 Task: Look for space in Lokossa, Benin from 9th July, 2023 to 16th July, 2023 for 2 adults, 1 child in price range Rs.8000 to Rs.16000. Place can be entire place with 2 bedrooms having 2 beds and 1 bathroom. Property type can be house, flat, guest house. Booking option can be shelf check-in. Required host language is English.
Action: Mouse moved to (646, 90)
Screenshot: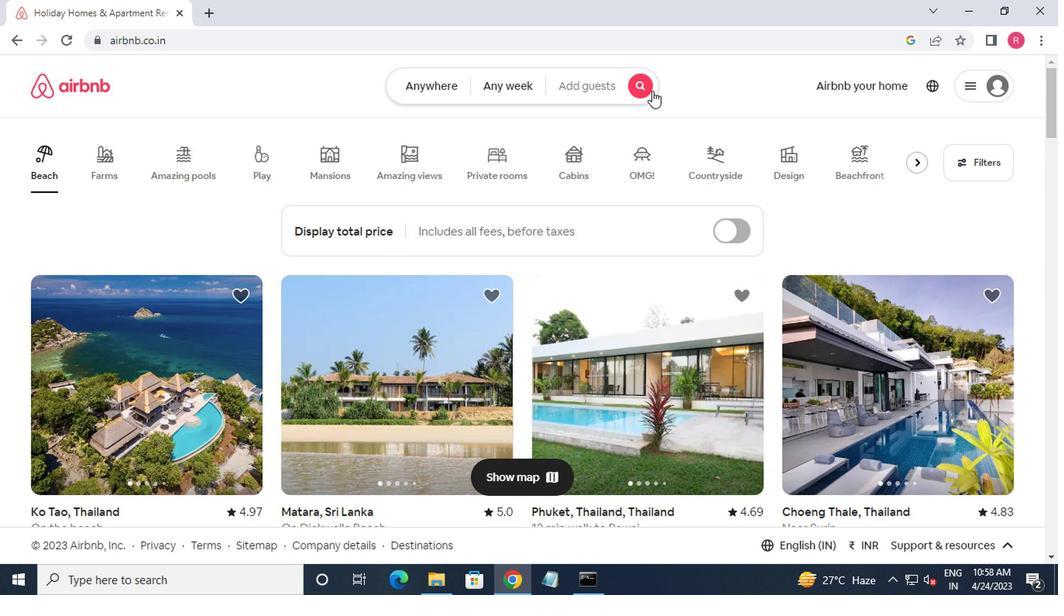 
Action: Mouse pressed left at (646, 90)
Screenshot: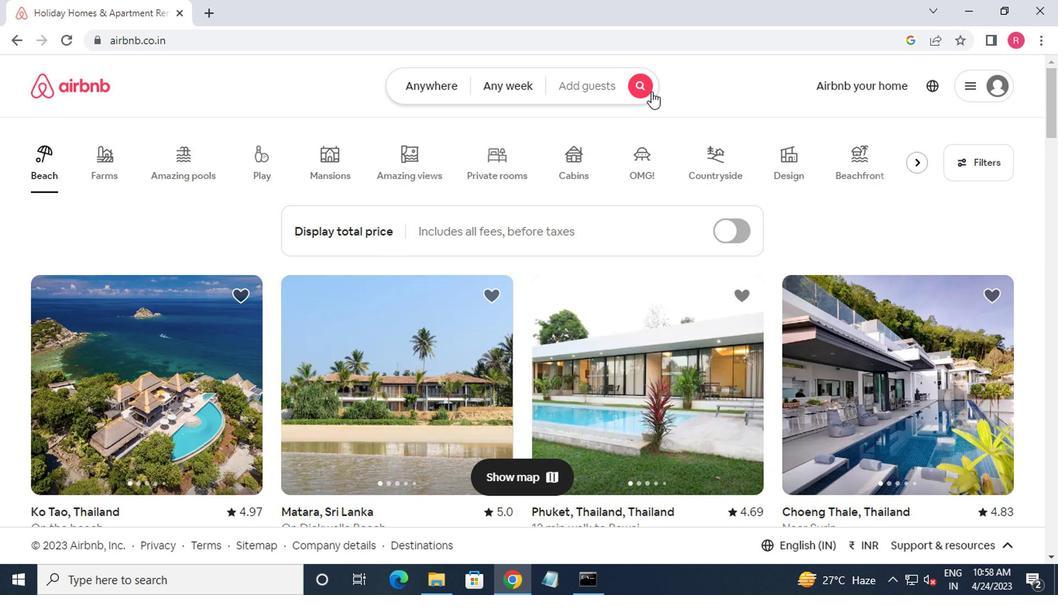 
Action: Mouse moved to (227, 151)
Screenshot: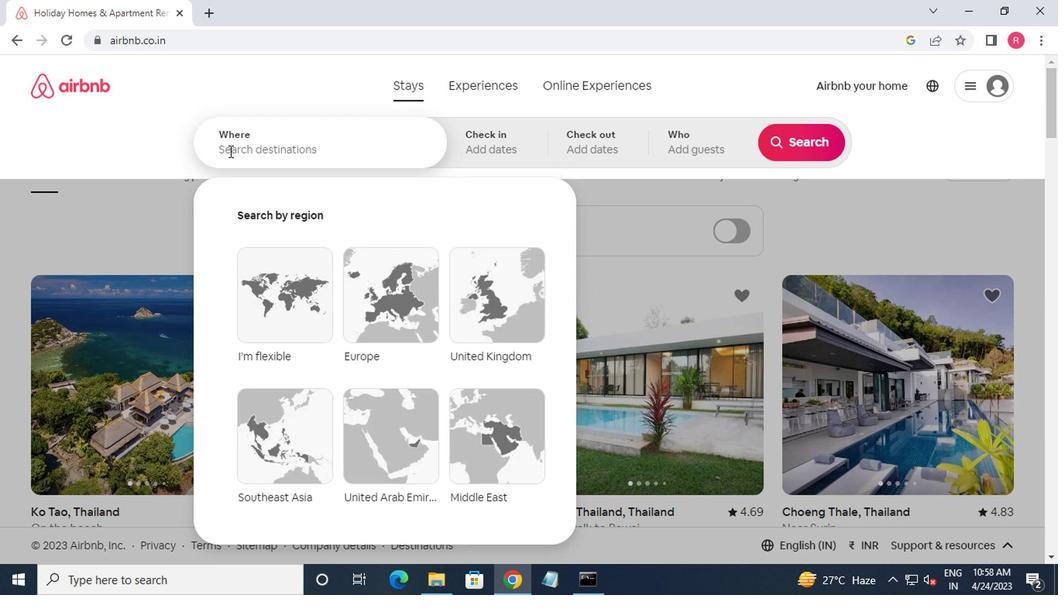 
Action: Mouse pressed left at (227, 151)
Screenshot: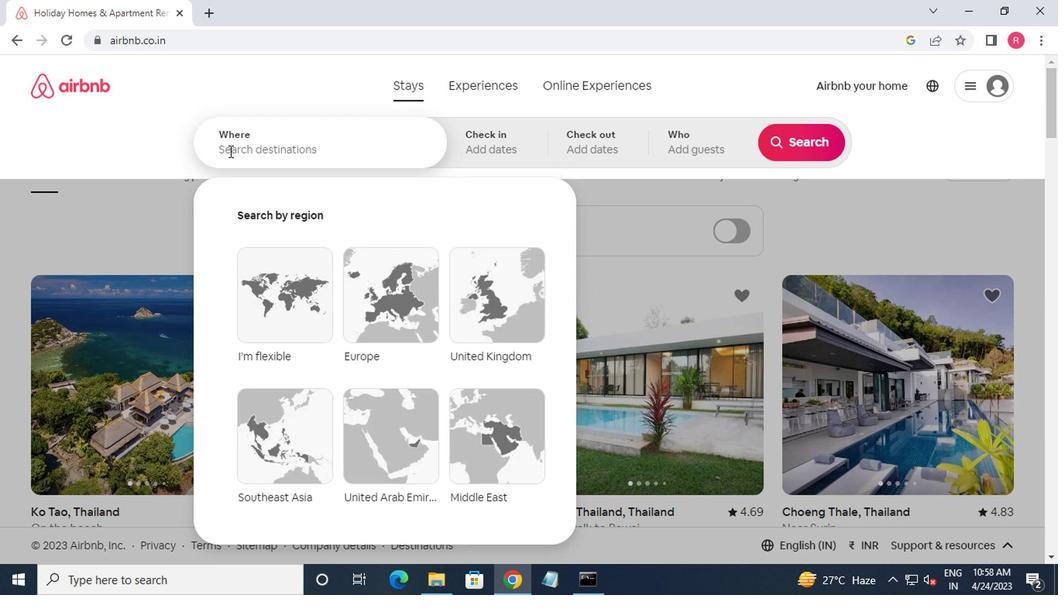 
Action: Key pressed lokossa
Screenshot: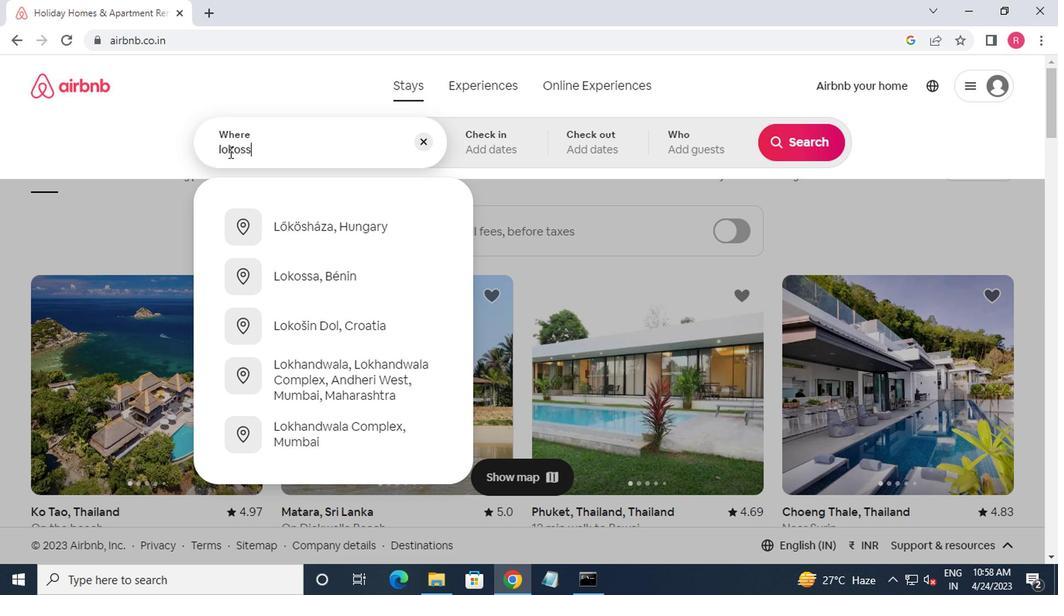 
Action: Mouse moved to (285, 217)
Screenshot: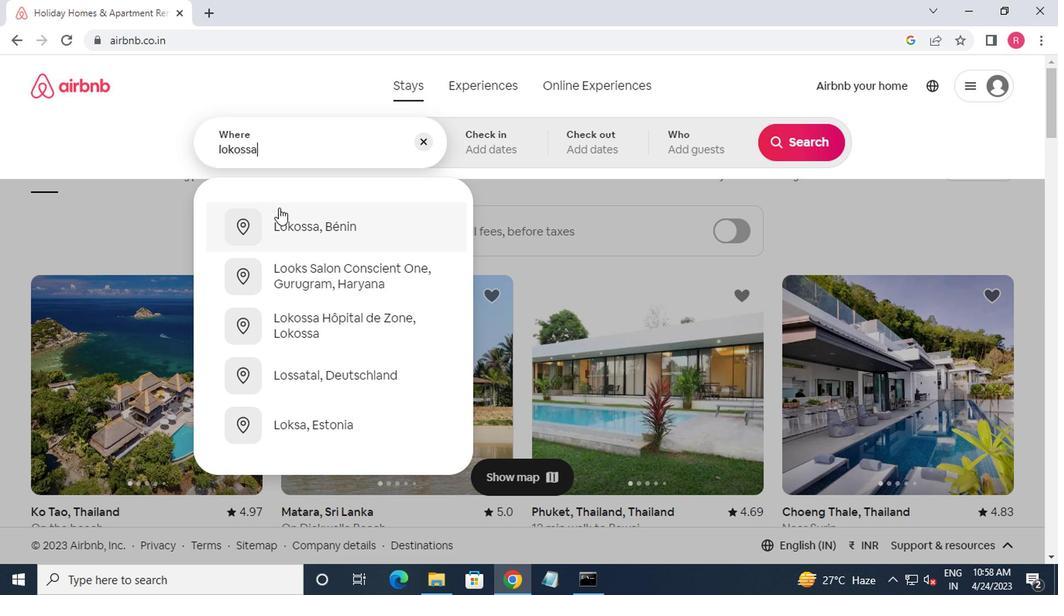 
Action: Mouse pressed left at (285, 217)
Screenshot: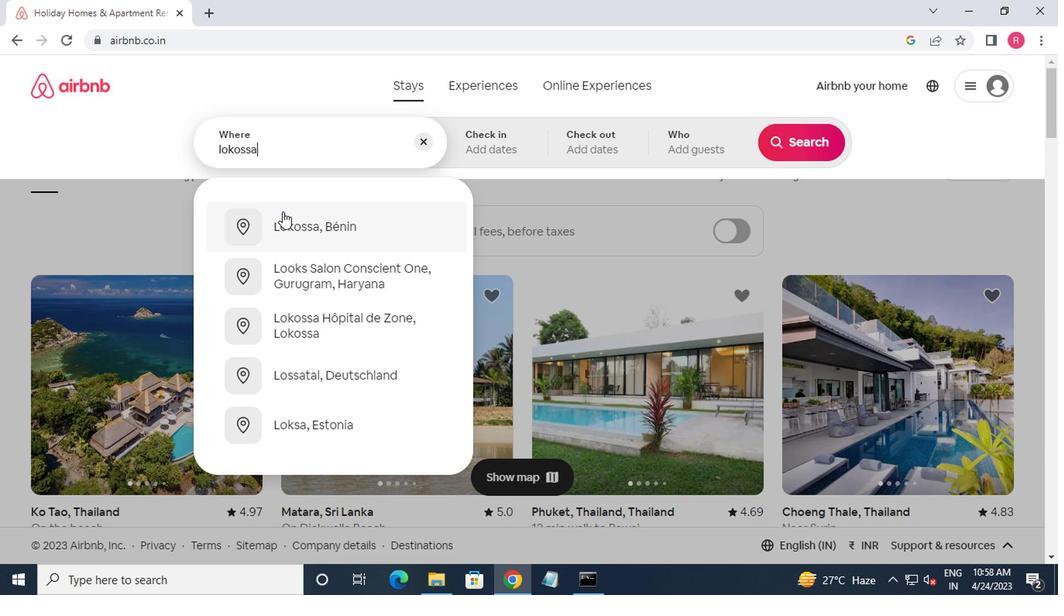 
Action: Mouse moved to (786, 264)
Screenshot: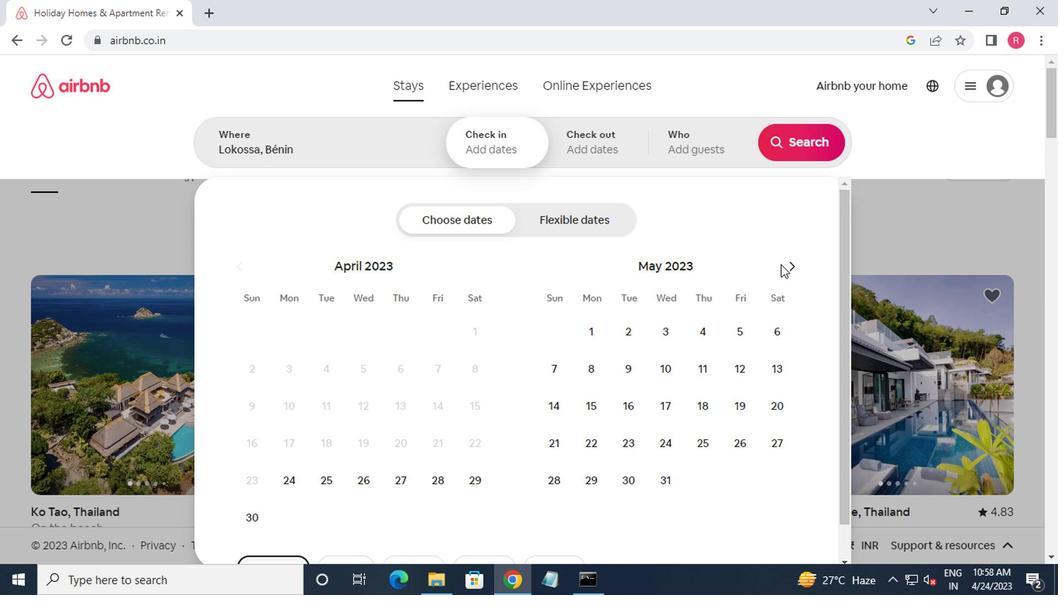 
Action: Mouse pressed left at (786, 264)
Screenshot: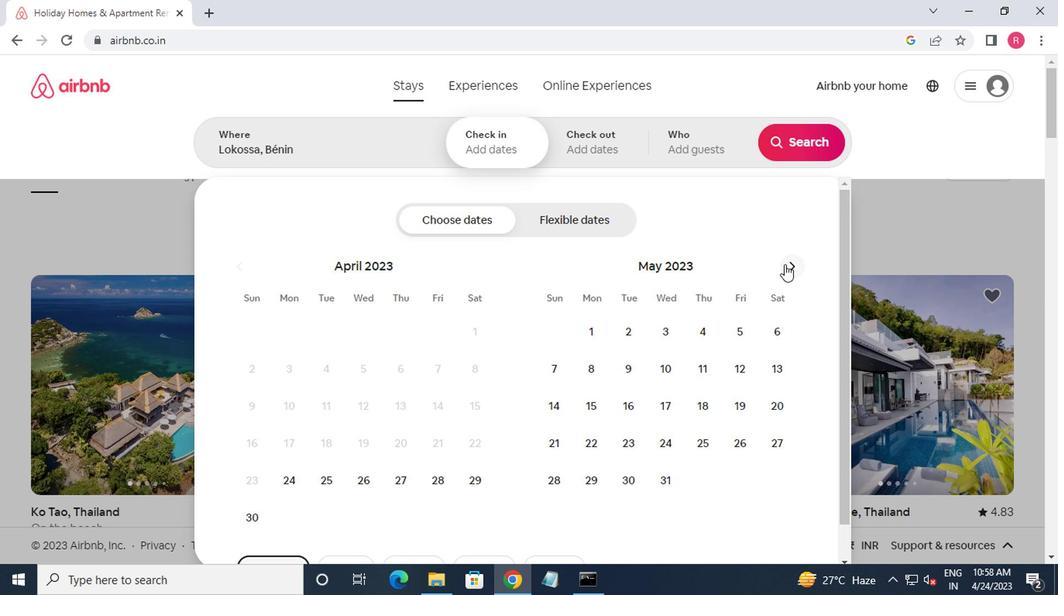 
Action: Mouse pressed left at (786, 264)
Screenshot: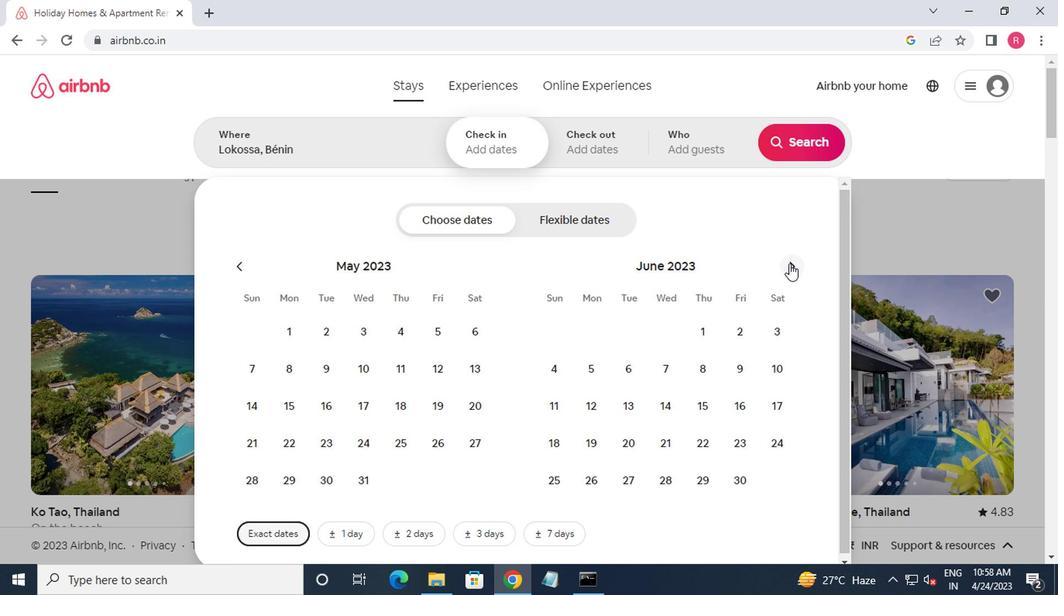 
Action: Mouse moved to (545, 401)
Screenshot: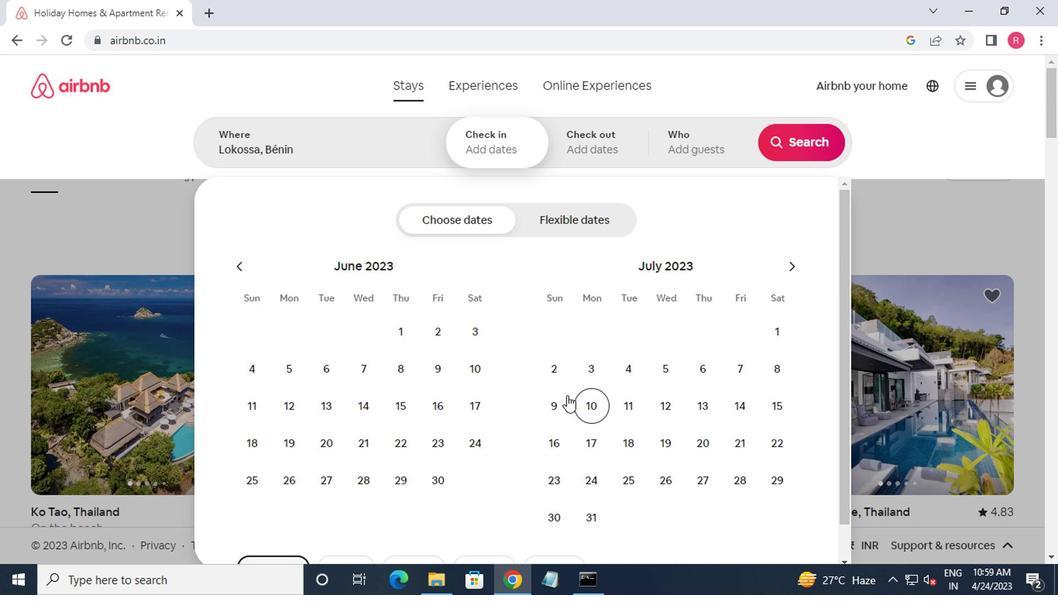 
Action: Mouse pressed left at (545, 401)
Screenshot: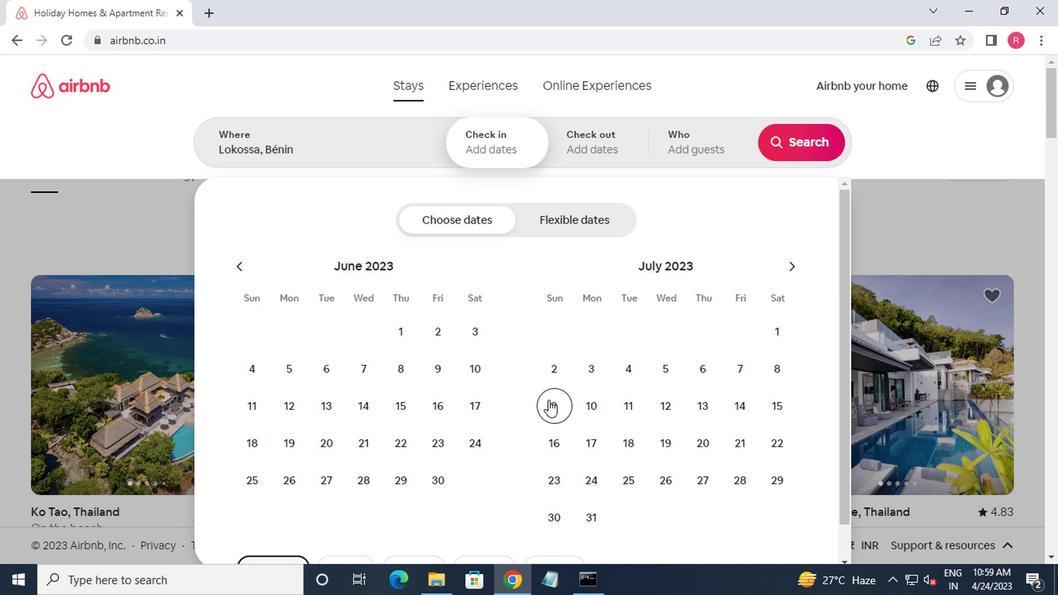 
Action: Mouse moved to (556, 457)
Screenshot: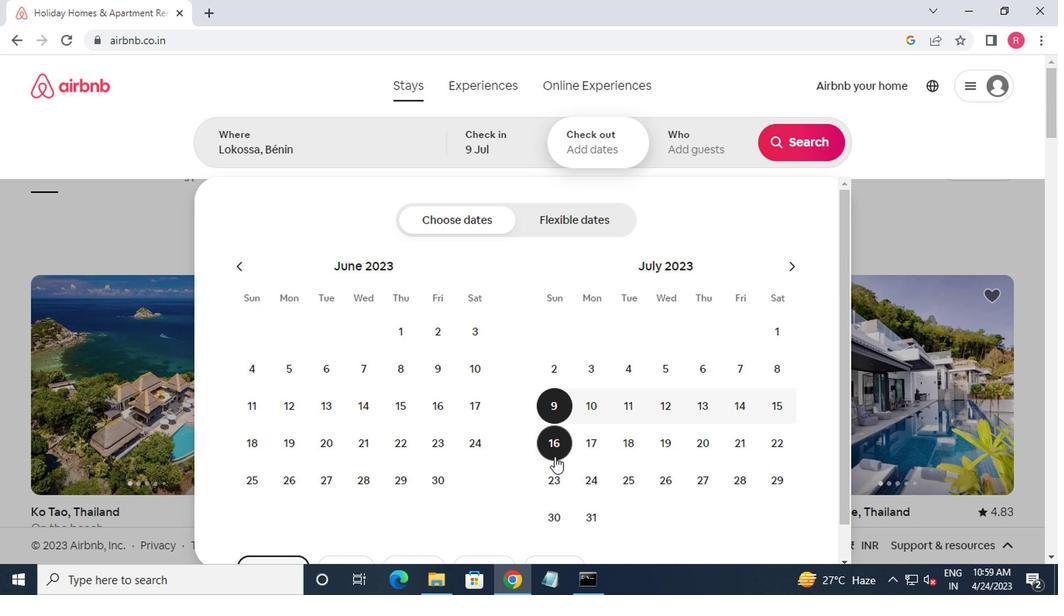 
Action: Mouse pressed left at (556, 457)
Screenshot: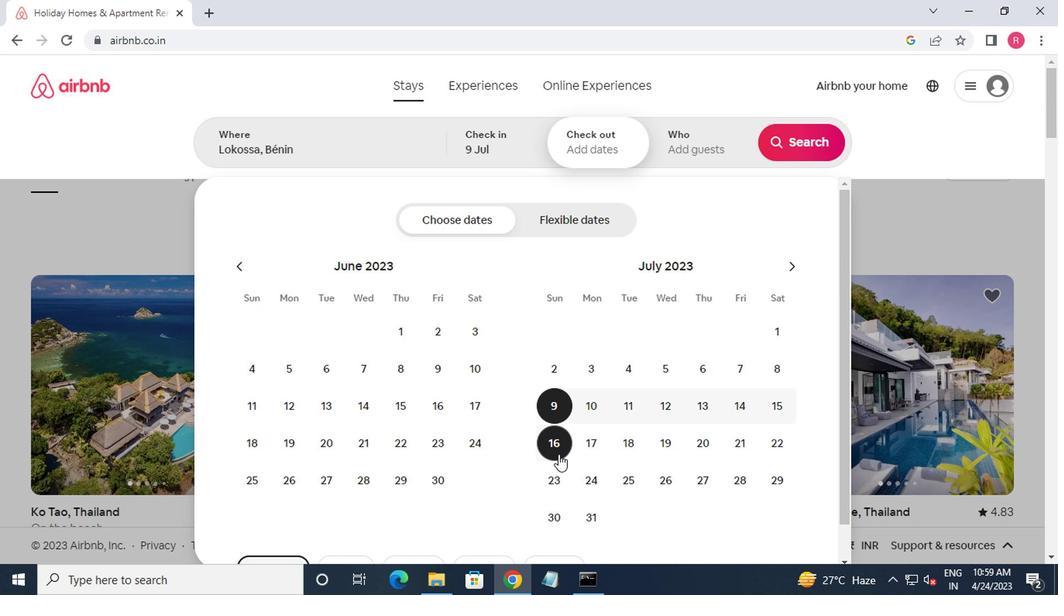 
Action: Mouse moved to (678, 147)
Screenshot: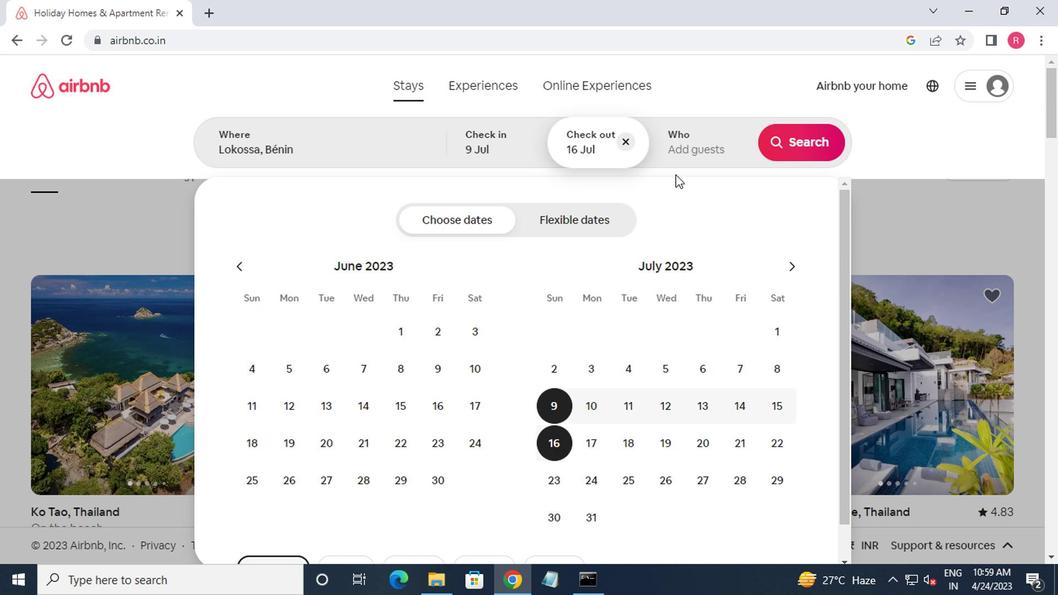 
Action: Mouse pressed left at (678, 147)
Screenshot: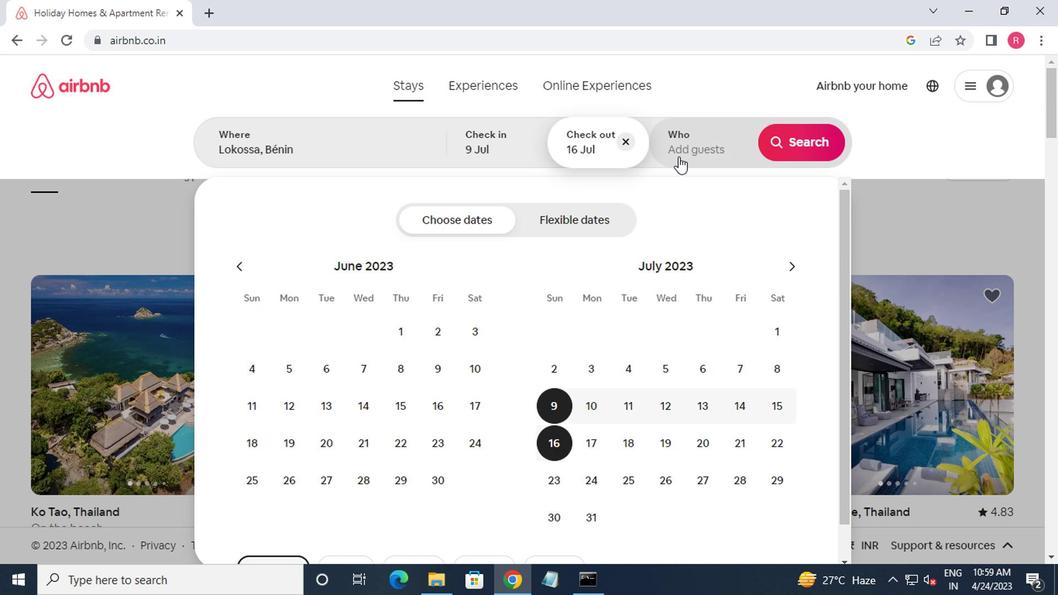 
Action: Mouse moved to (798, 227)
Screenshot: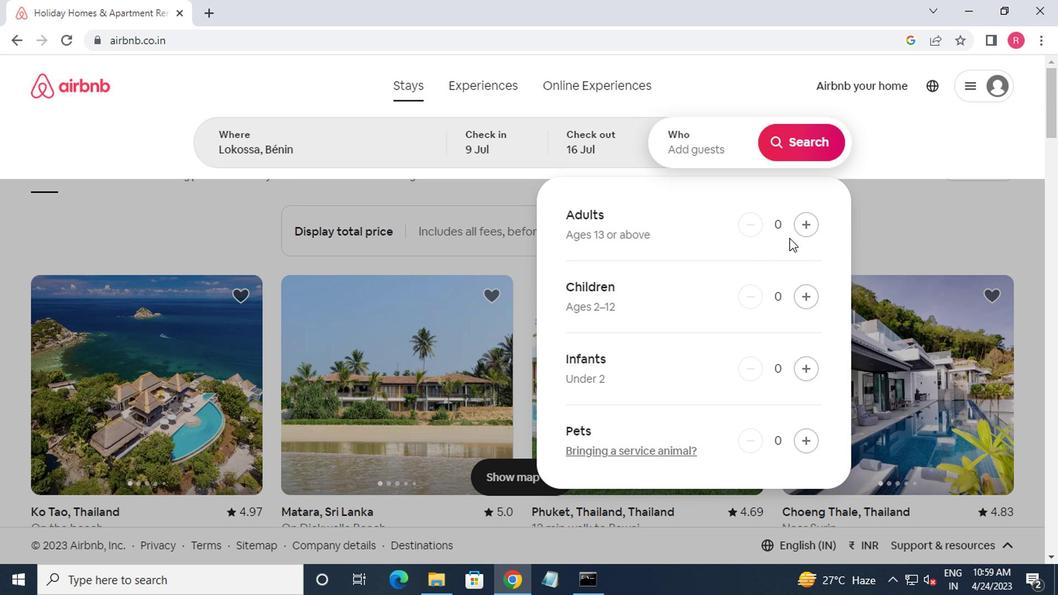 
Action: Mouse pressed left at (798, 227)
Screenshot: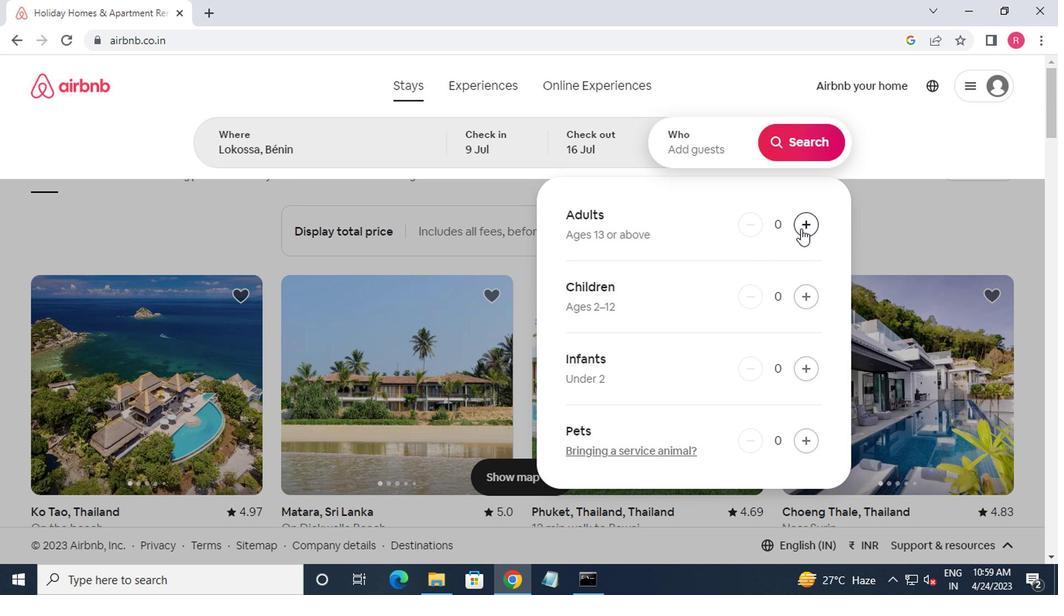 
Action: Mouse pressed left at (798, 227)
Screenshot: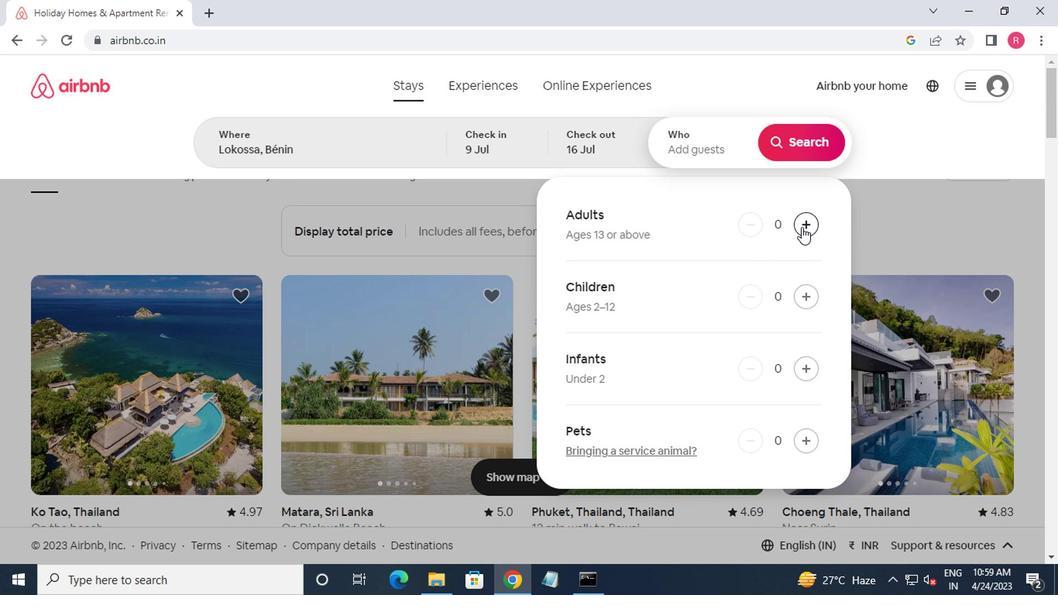 
Action: Mouse moved to (809, 298)
Screenshot: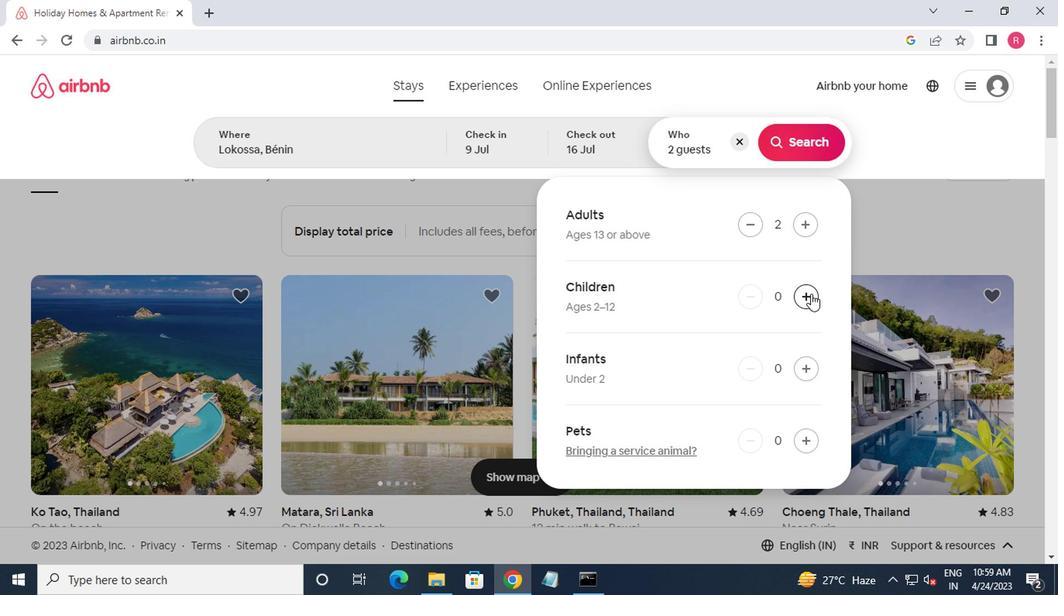 
Action: Mouse pressed left at (809, 298)
Screenshot: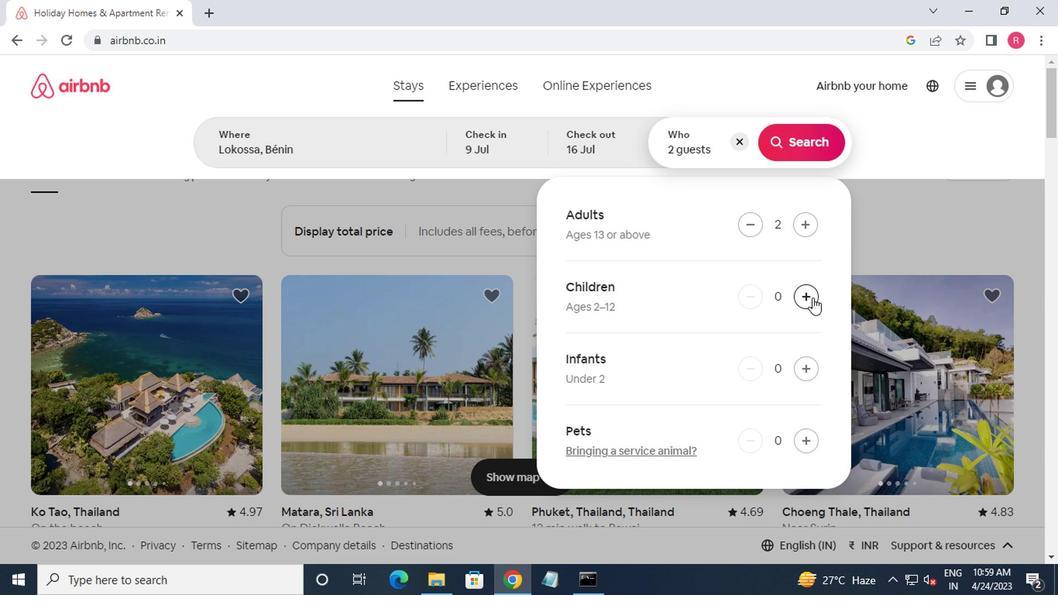 
Action: Mouse moved to (790, 147)
Screenshot: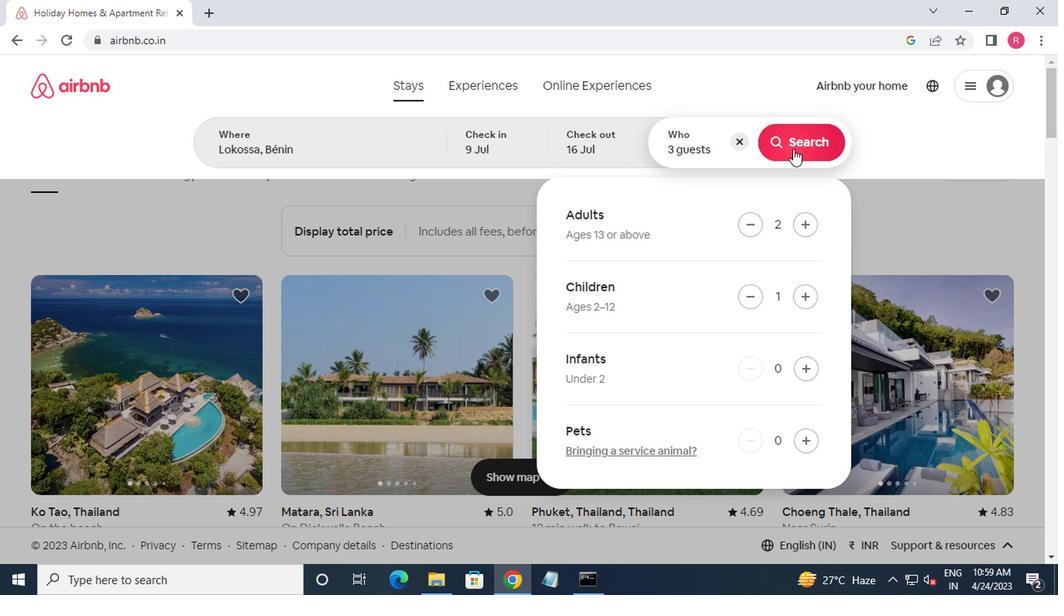 
Action: Mouse pressed left at (790, 147)
Screenshot: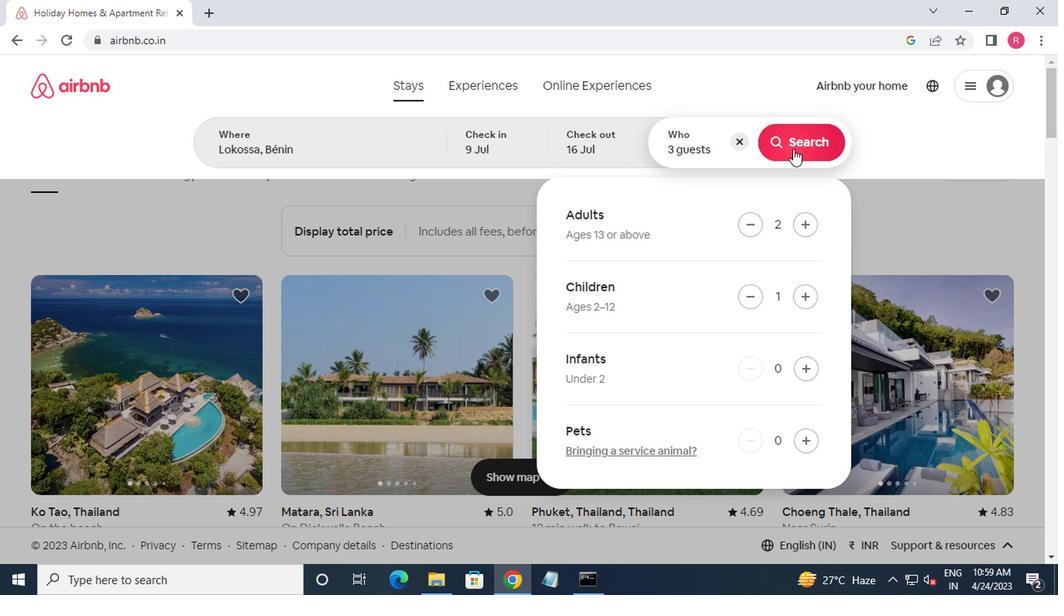 
Action: Mouse moved to (984, 144)
Screenshot: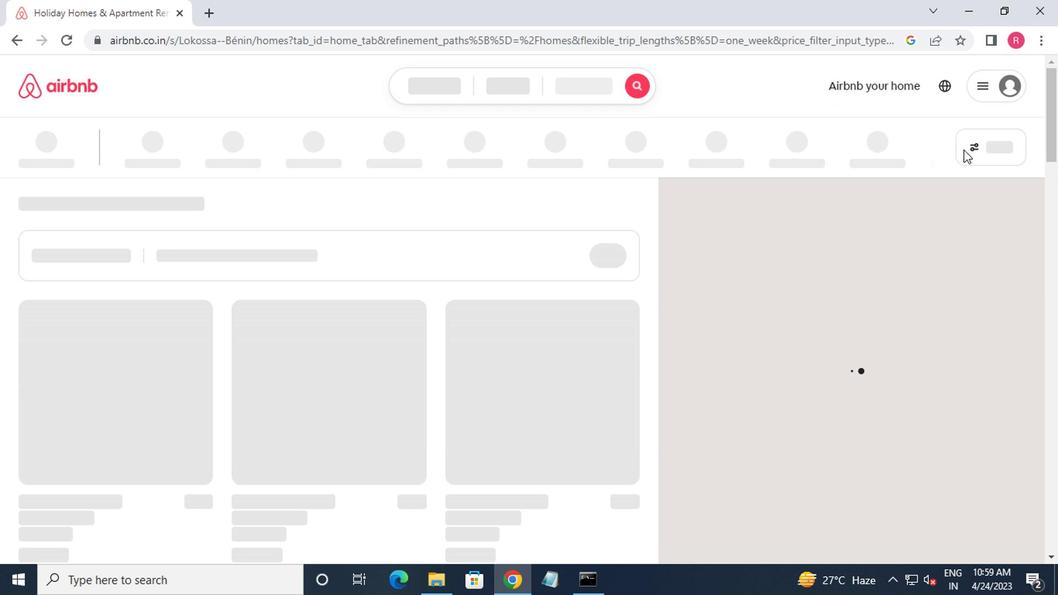 
Action: Mouse pressed left at (984, 144)
Screenshot: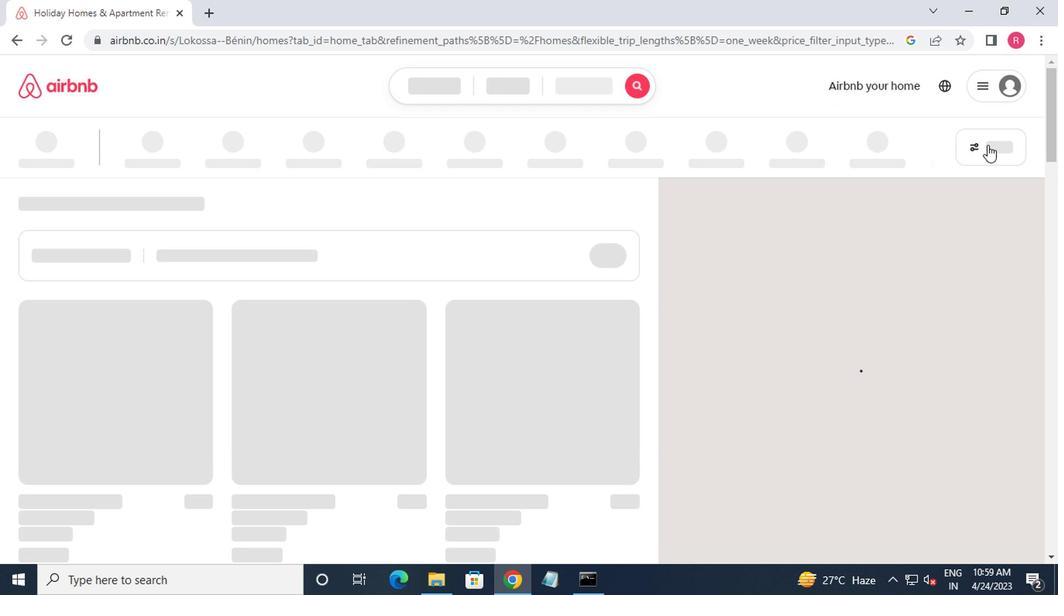 
Action: Mouse moved to (351, 345)
Screenshot: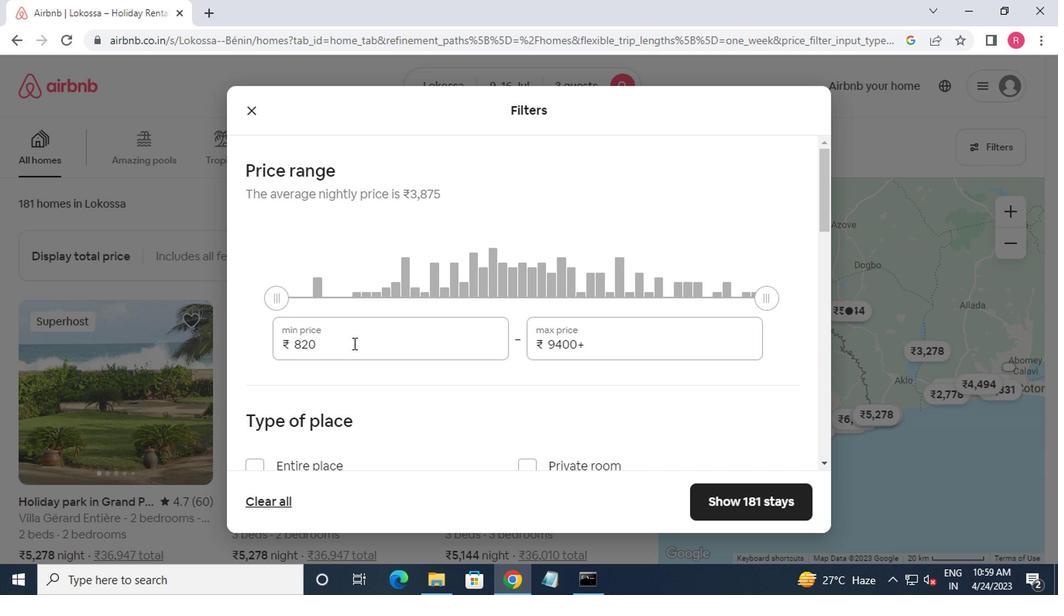 
Action: Mouse pressed left at (351, 345)
Screenshot: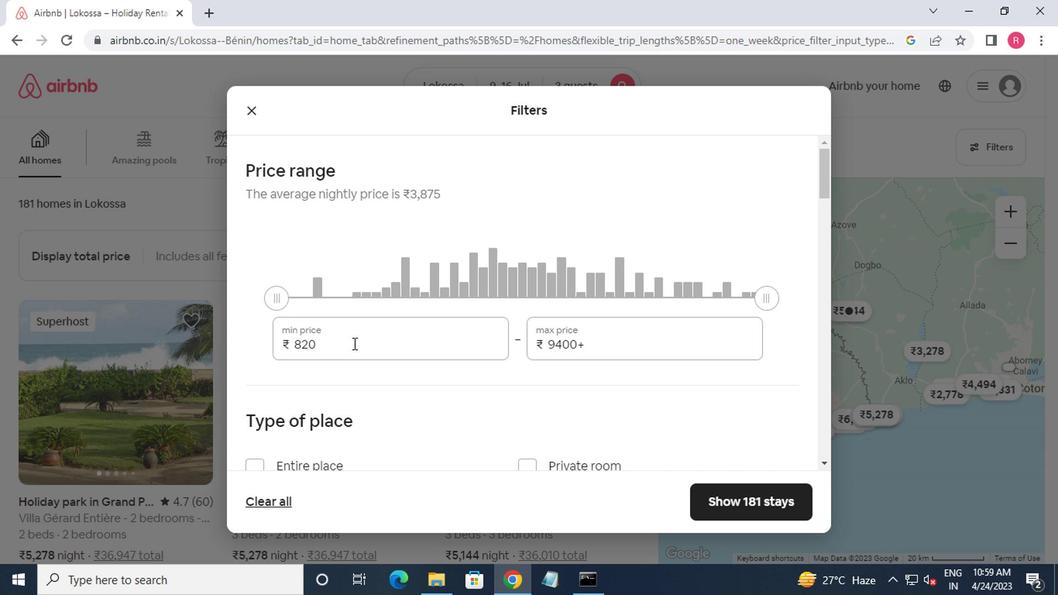
Action: Key pressed <Key.backspace><Key.backspace>000<Key.tab>16000
Screenshot: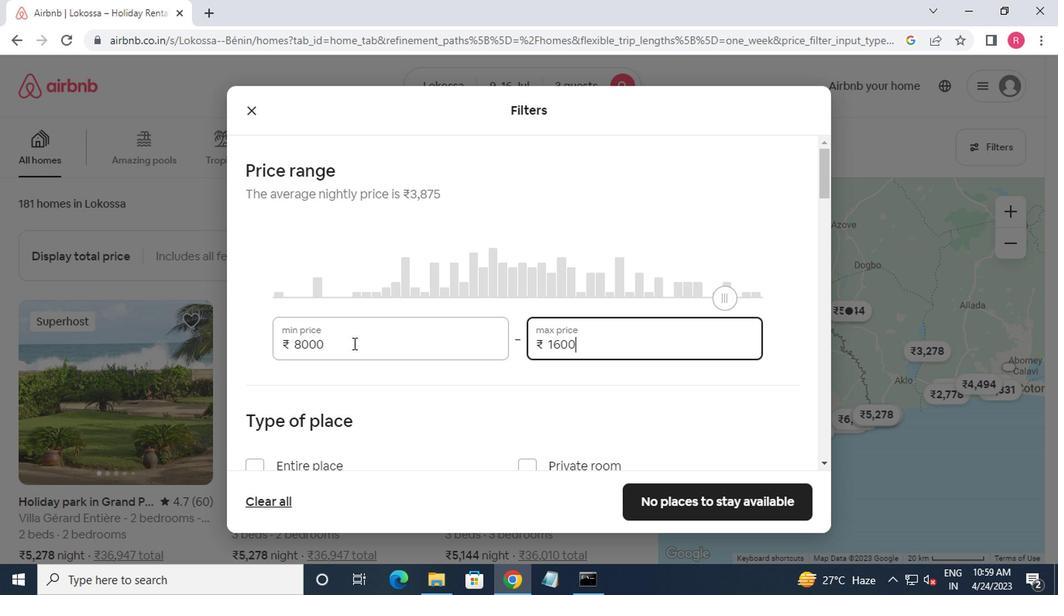 
Action: Mouse moved to (350, 391)
Screenshot: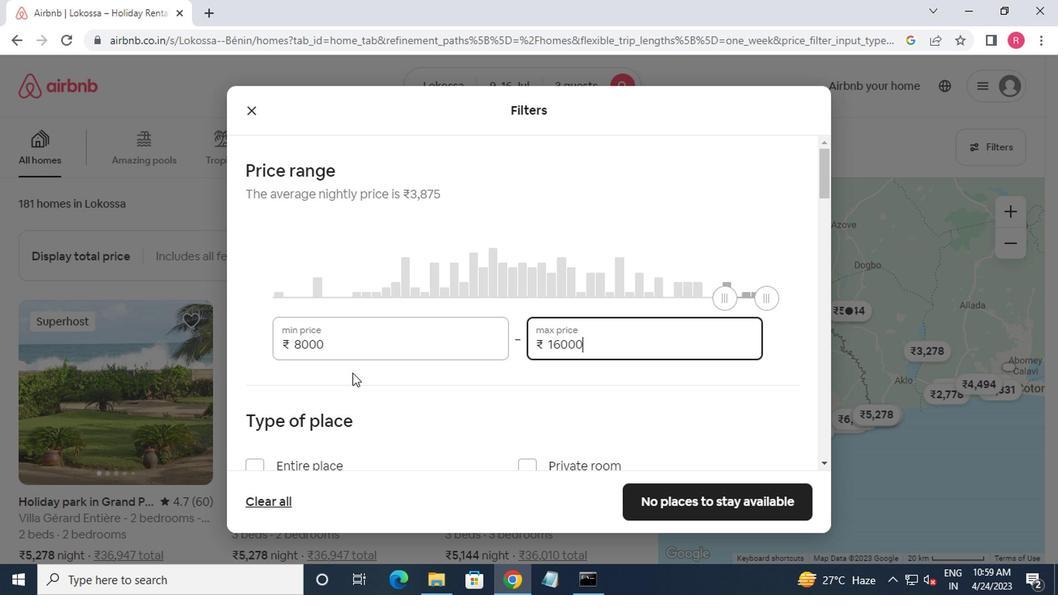 
Action: Mouse scrolled (350, 390) with delta (0, -1)
Screenshot: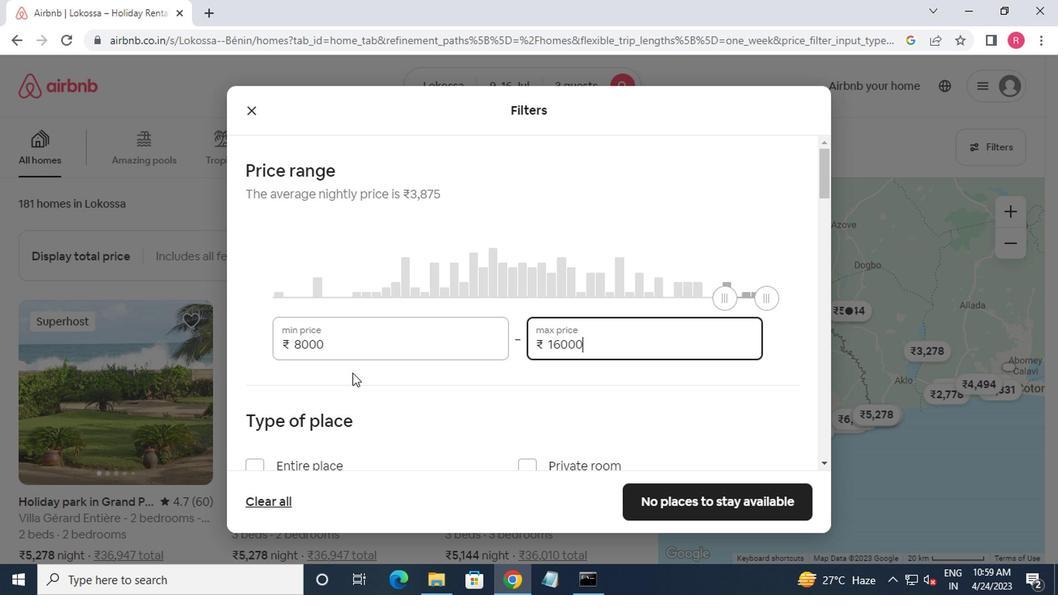 
Action: Mouse moved to (352, 398)
Screenshot: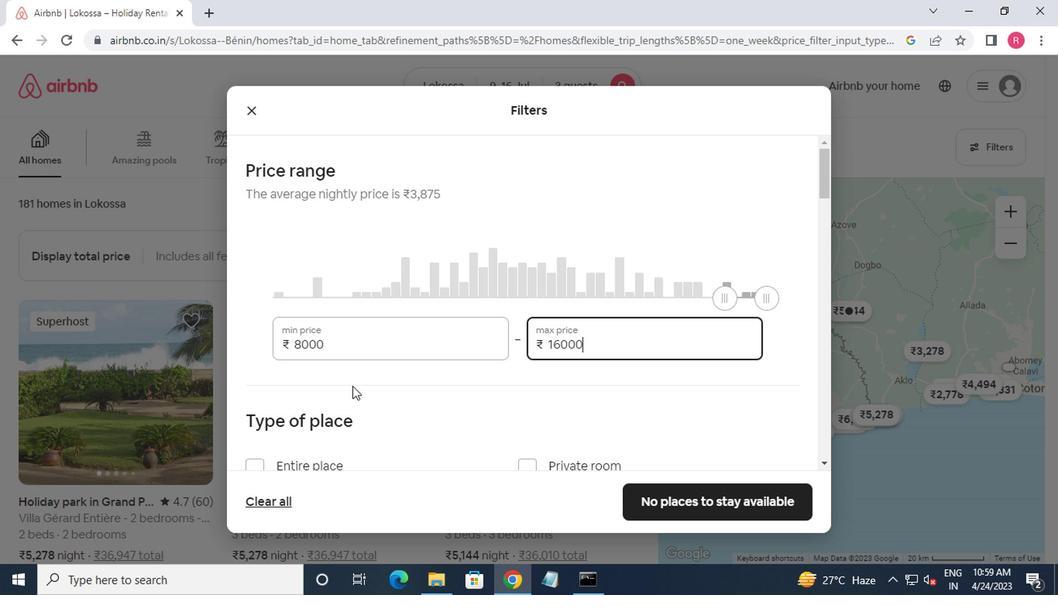 
Action: Mouse scrolled (352, 397) with delta (0, 0)
Screenshot: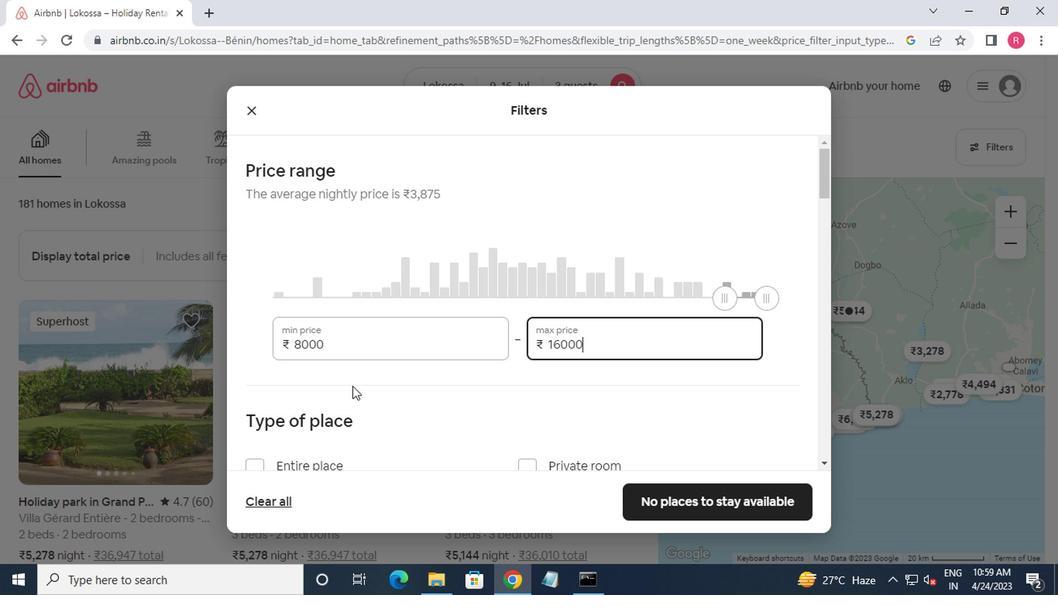 
Action: Mouse moved to (533, 315)
Screenshot: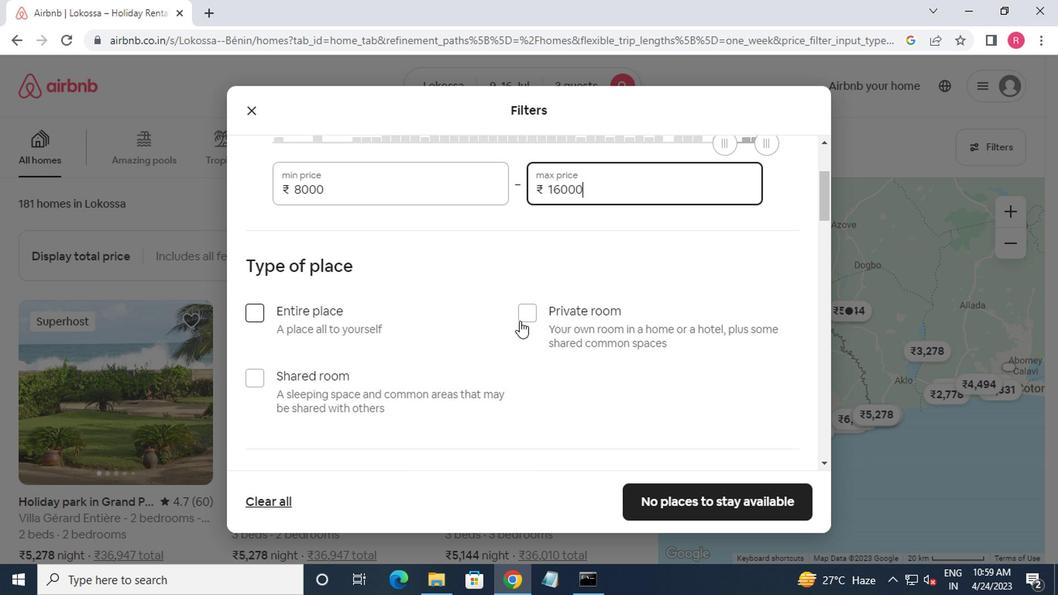 
Action: Mouse pressed left at (533, 315)
Screenshot: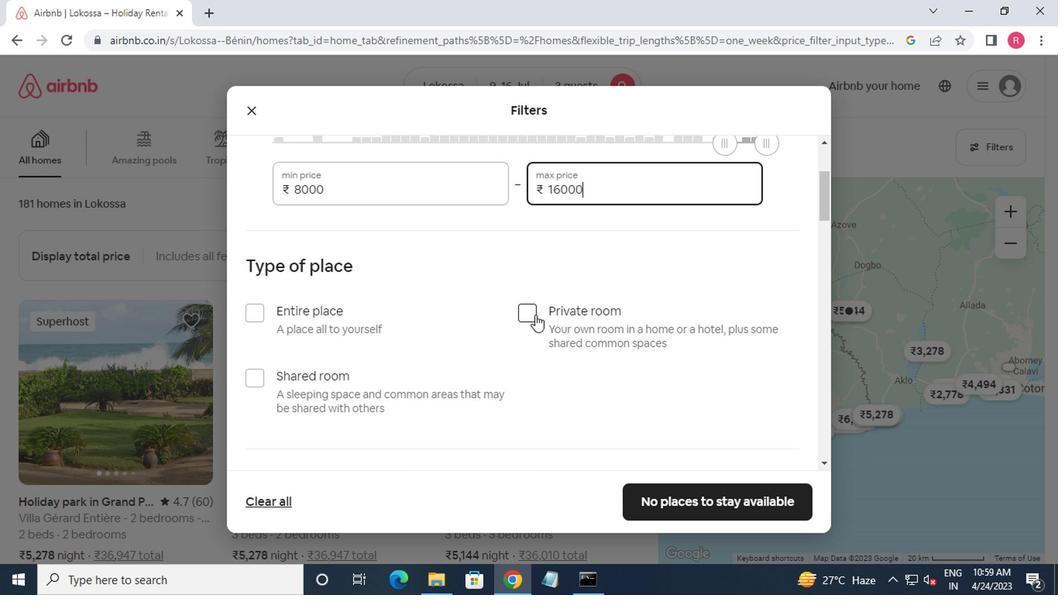 
Action: Mouse moved to (516, 327)
Screenshot: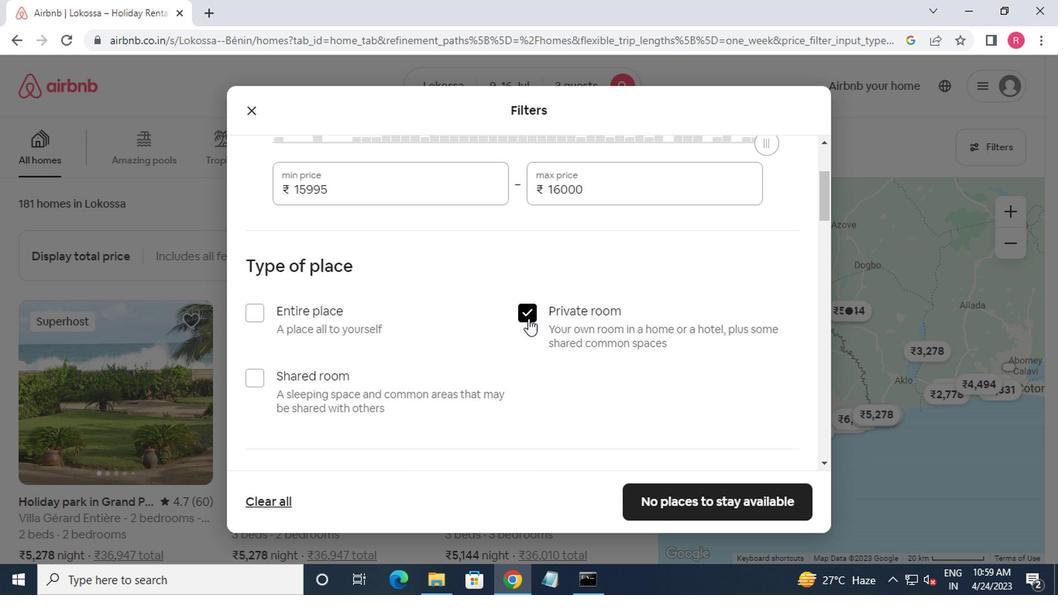 
Action: Mouse scrolled (516, 326) with delta (0, 0)
Screenshot: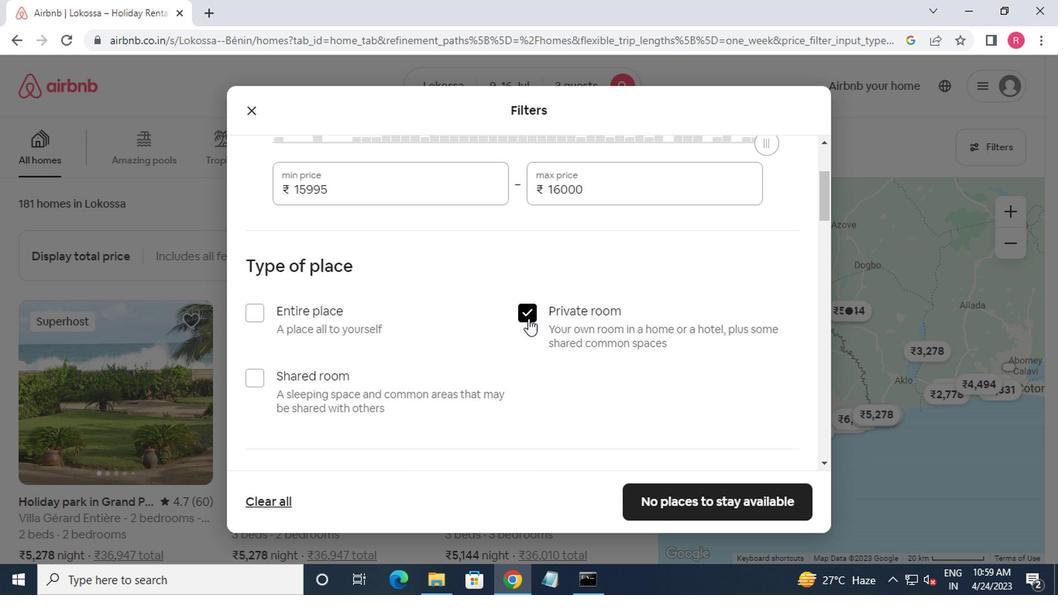 
Action: Mouse moved to (511, 330)
Screenshot: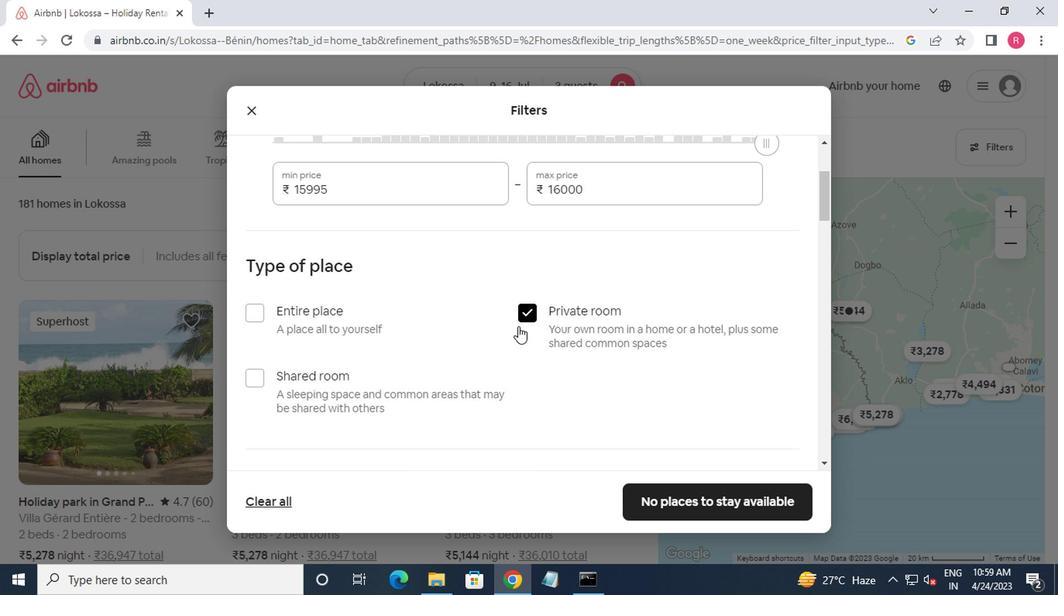 
Action: Mouse scrolled (511, 330) with delta (0, 0)
Screenshot: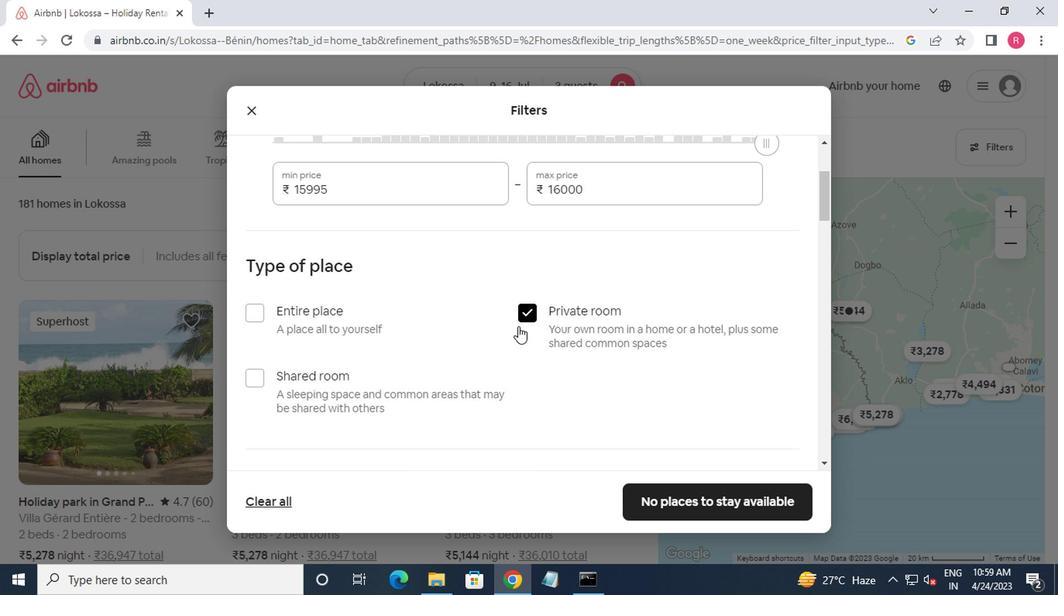 
Action: Mouse moved to (482, 342)
Screenshot: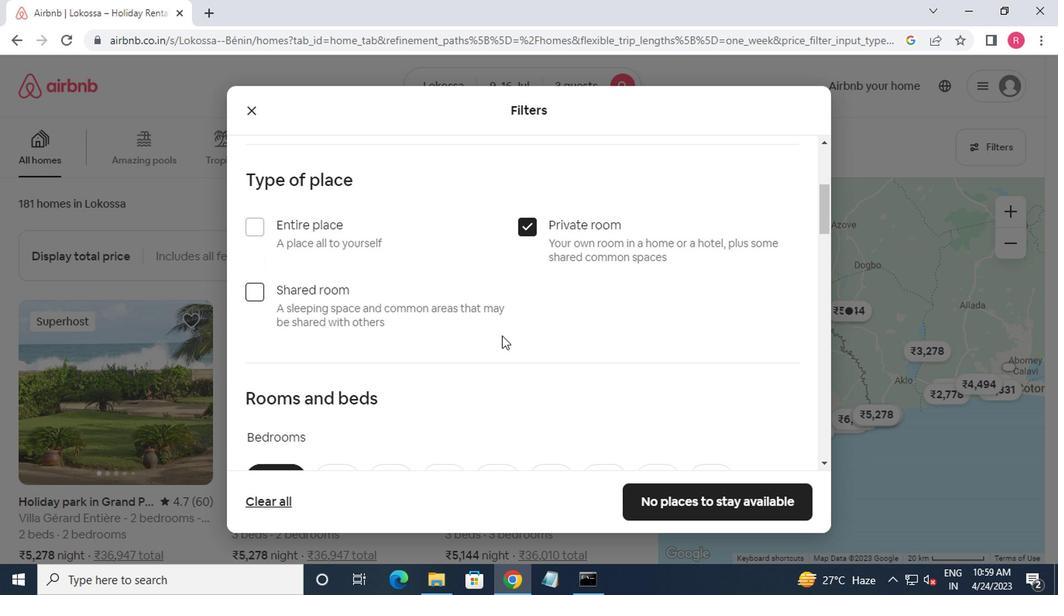 
Action: Mouse scrolled (482, 341) with delta (0, 0)
Screenshot: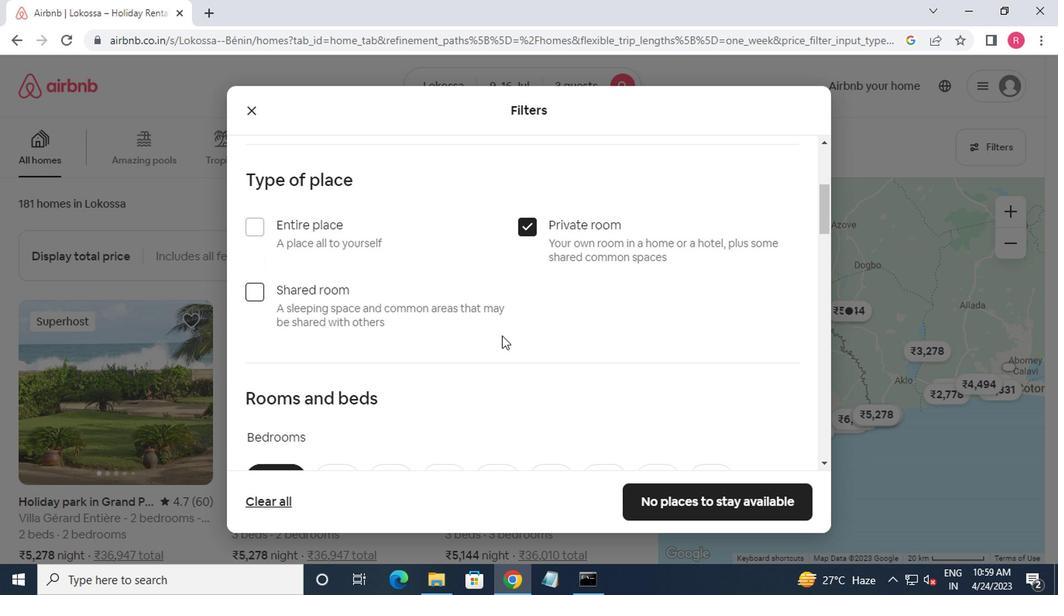 
Action: Mouse moved to (450, 345)
Screenshot: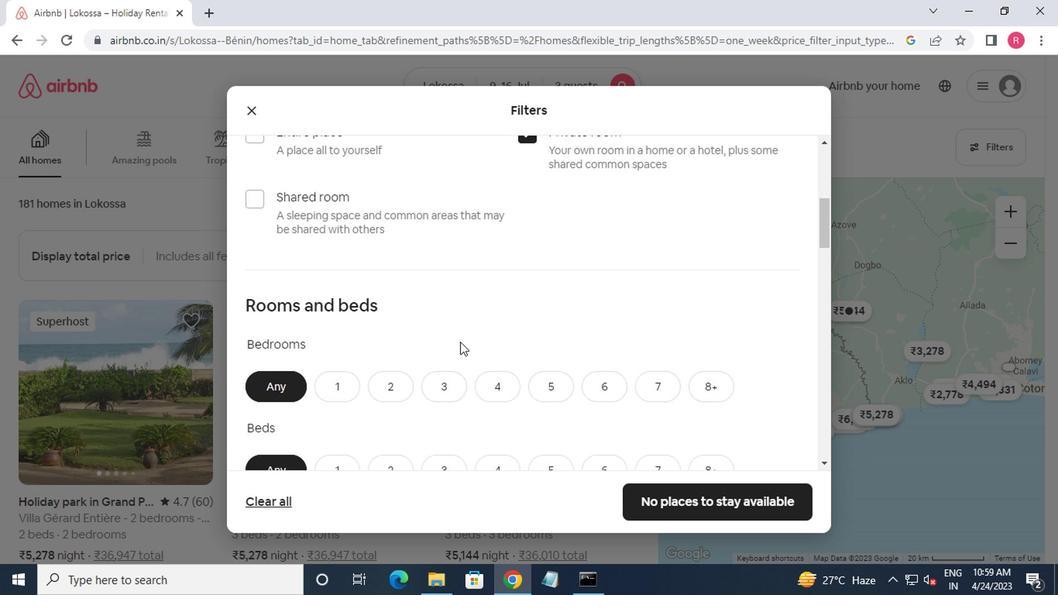 
Action: Mouse scrolled (450, 345) with delta (0, 0)
Screenshot: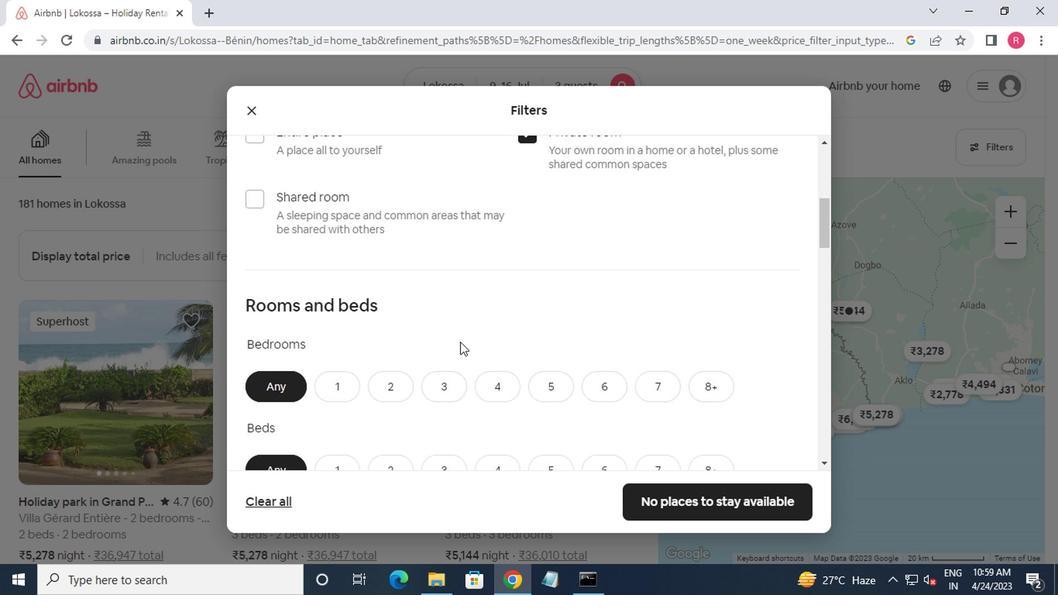
Action: Mouse moved to (443, 347)
Screenshot: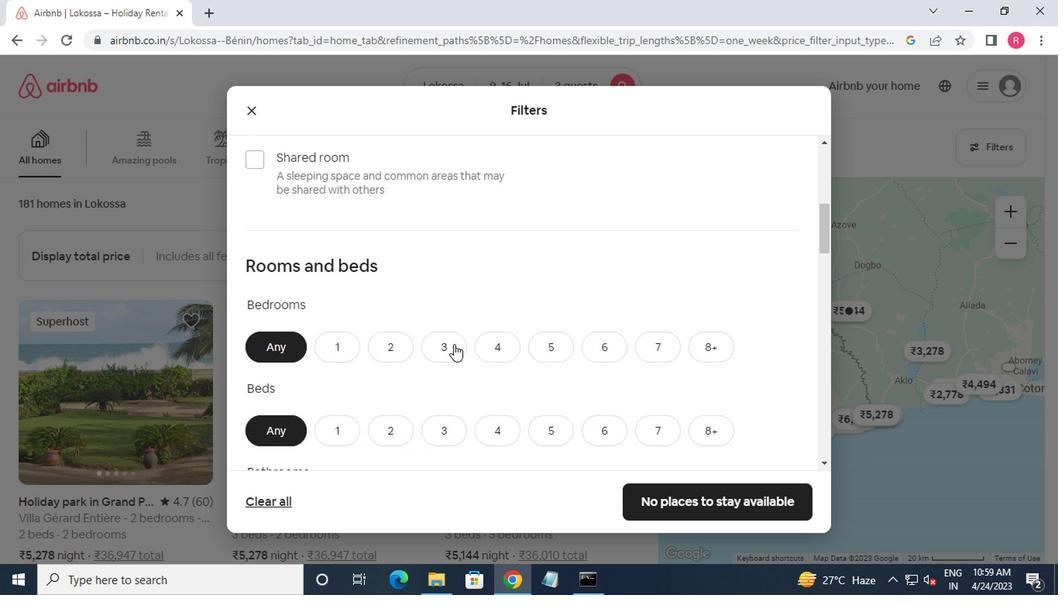 
Action: Mouse scrolled (443, 347) with delta (0, 0)
Screenshot: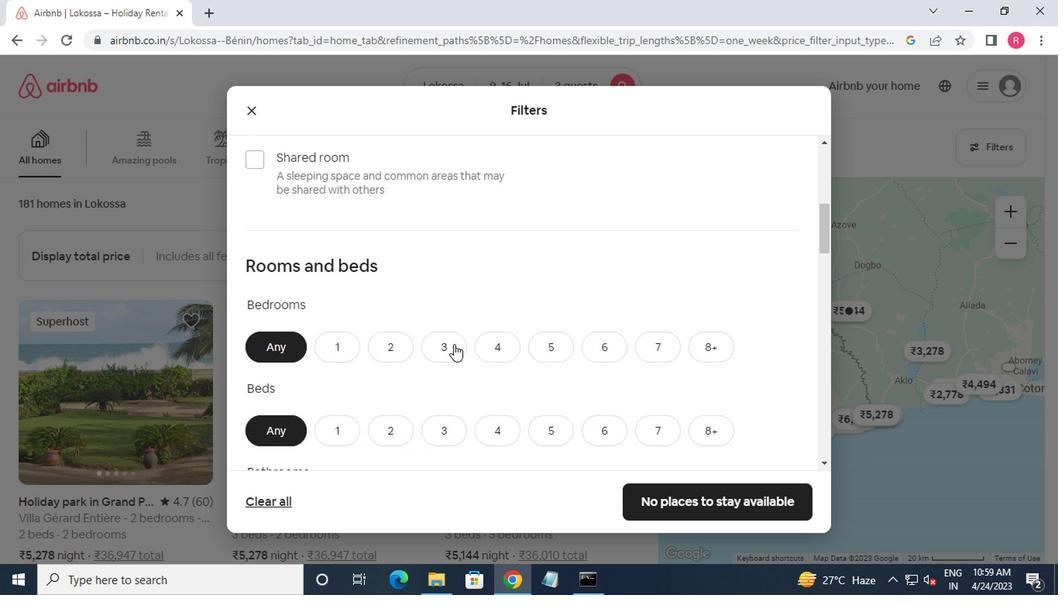 
Action: Mouse moved to (339, 192)
Screenshot: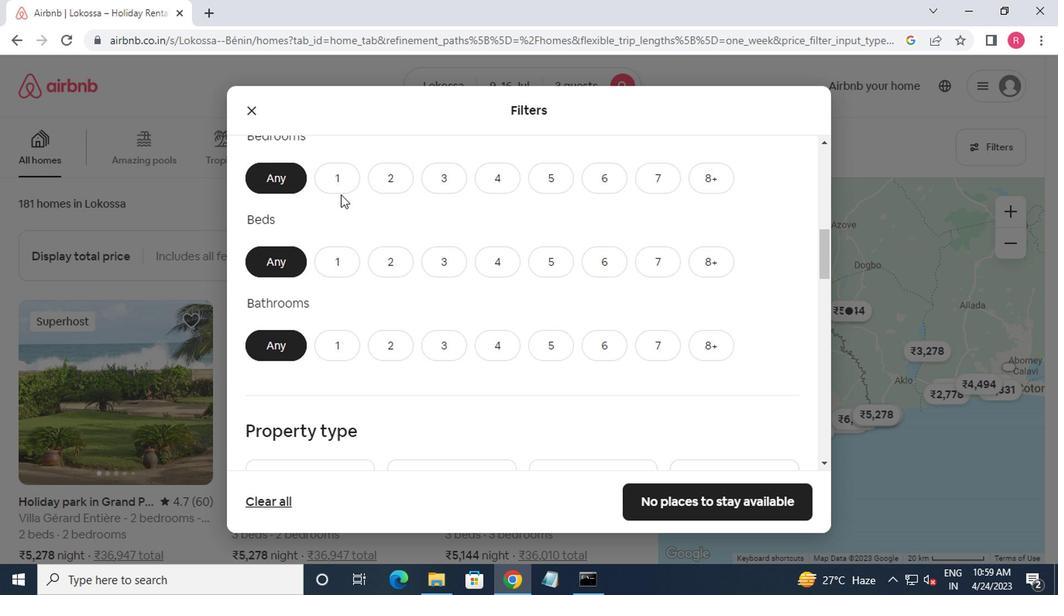 
Action: Mouse pressed left at (339, 192)
Screenshot: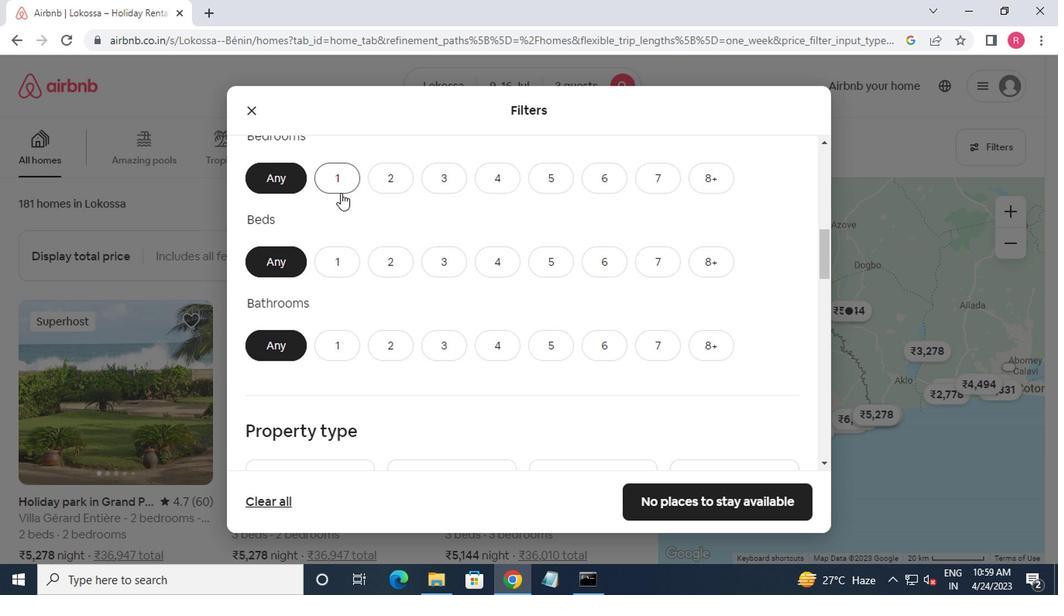 
Action: Mouse moved to (338, 258)
Screenshot: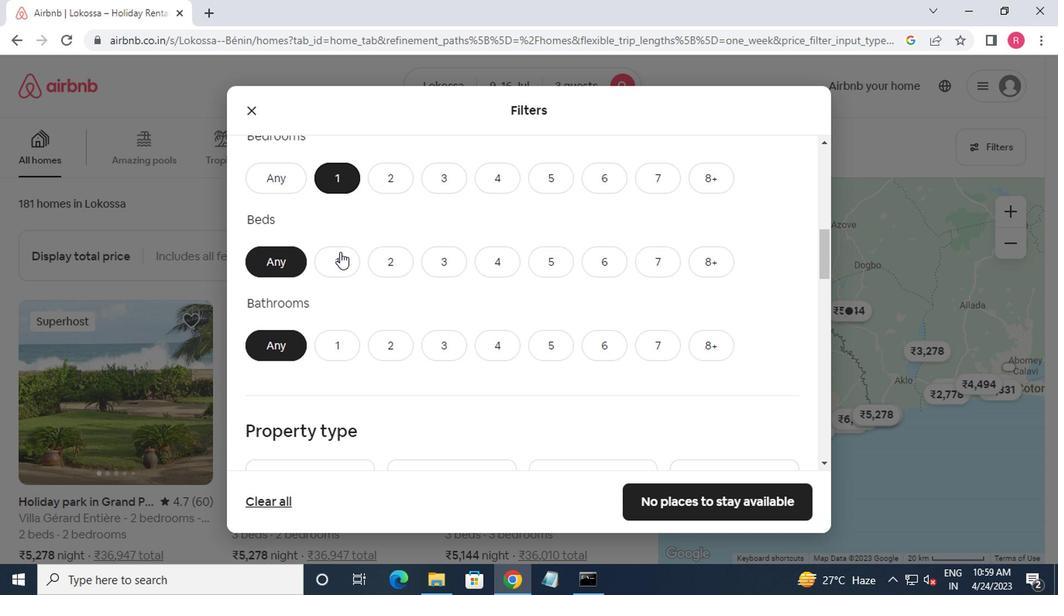 
Action: Mouse pressed left at (338, 258)
Screenshot: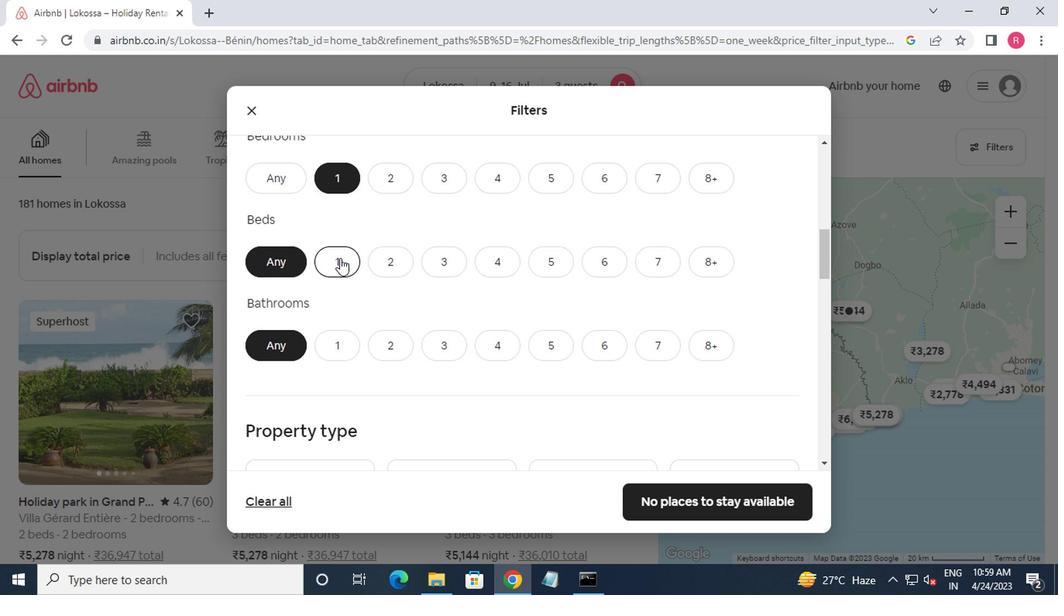 
Action: Mouse moved to (337, 334)
Screenshot: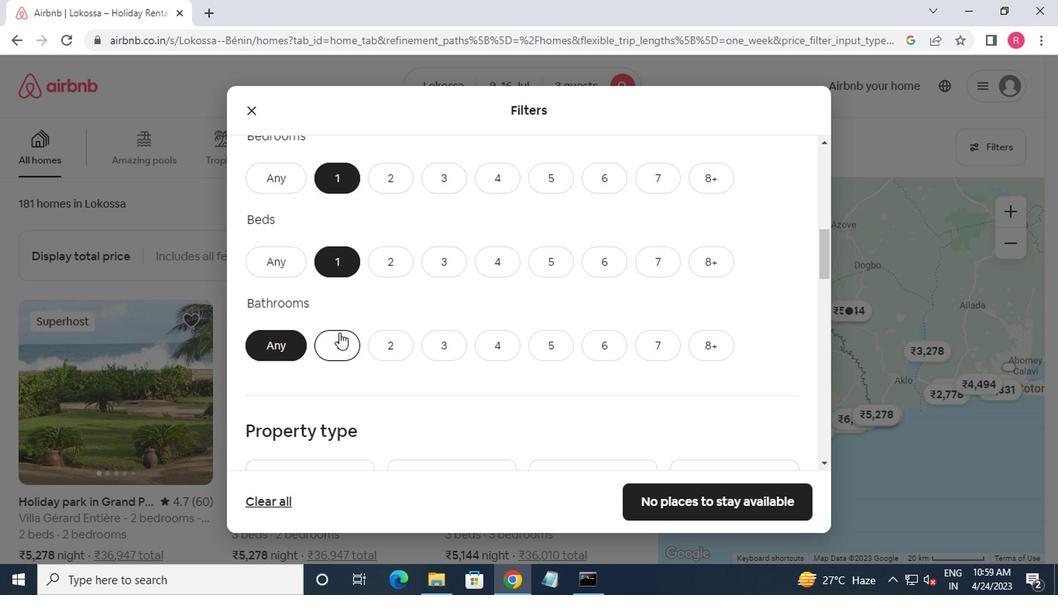 
Action: Mouse pressed left at (337, 334)
Screenshot: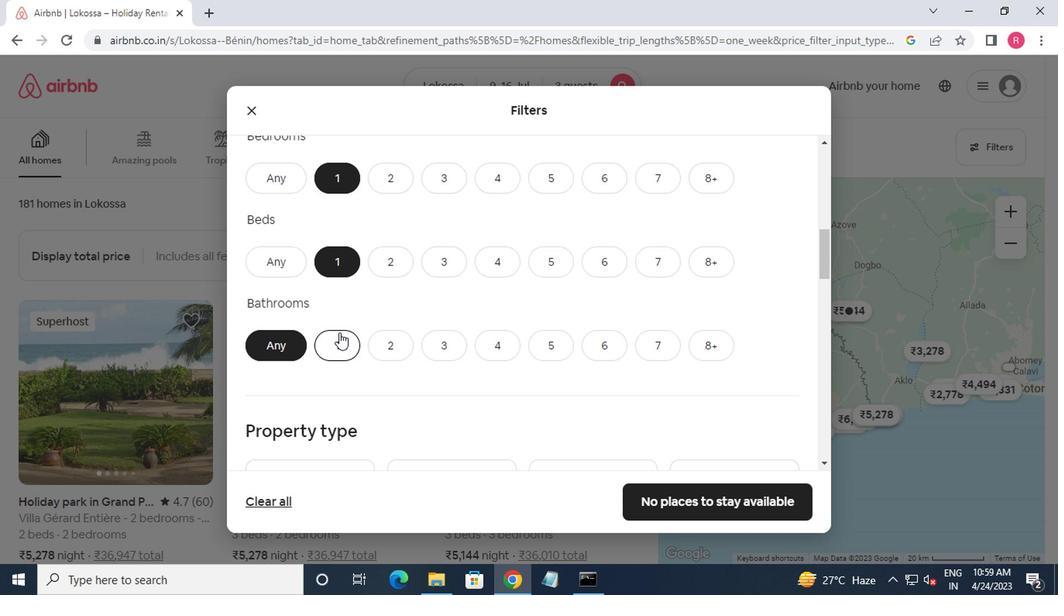 
Action: Mouse moved to (338, 334)
Screenshot: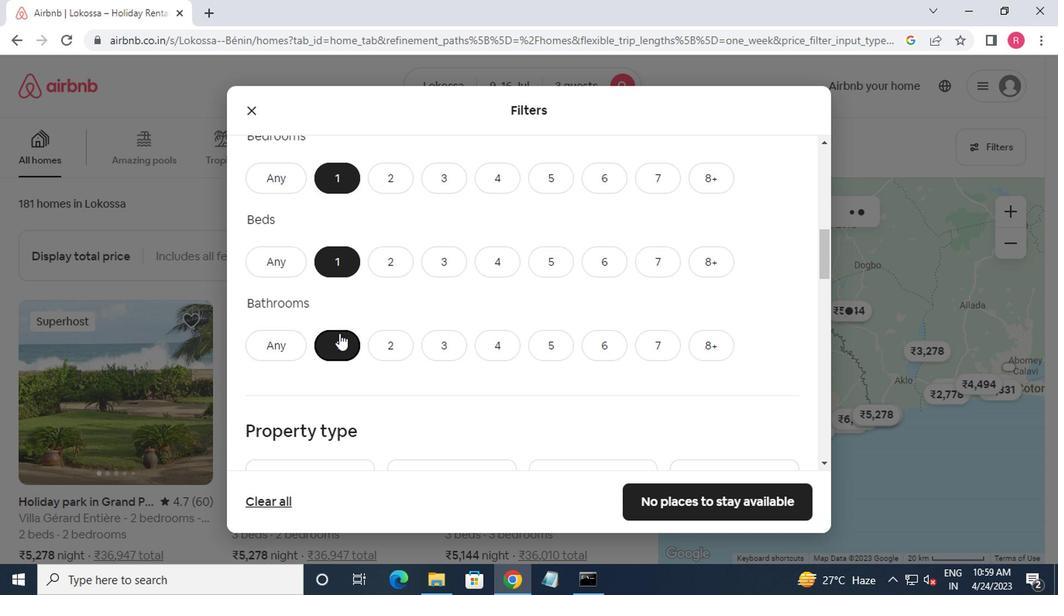 
Action: Mouse scrolled (338, 332) with delta (0, -1)
Screenshot: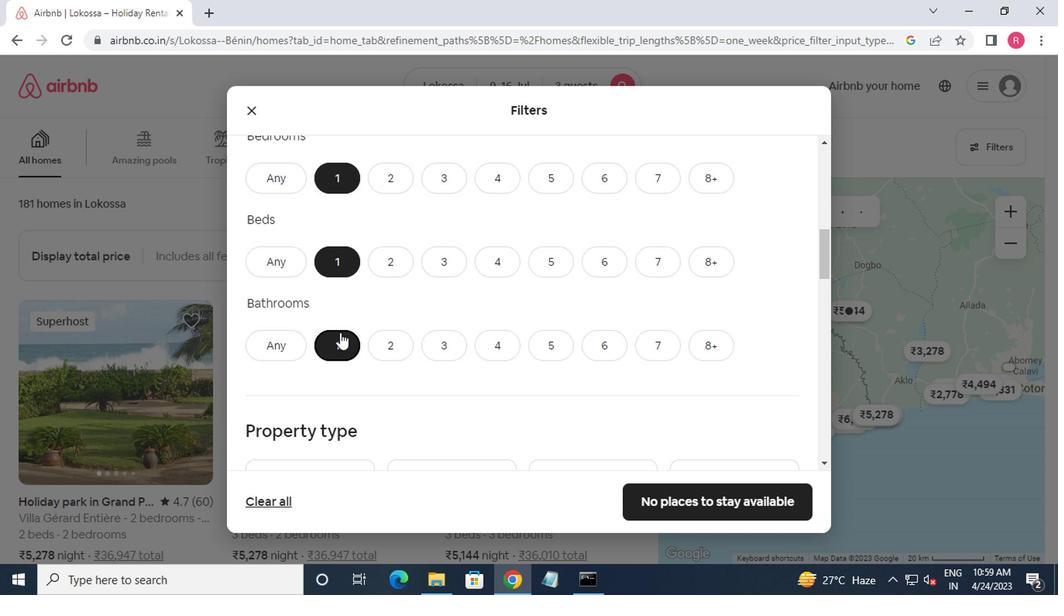 
Action: Mouse scrolled (338, 332) with delta (0, -1)
Screenshot: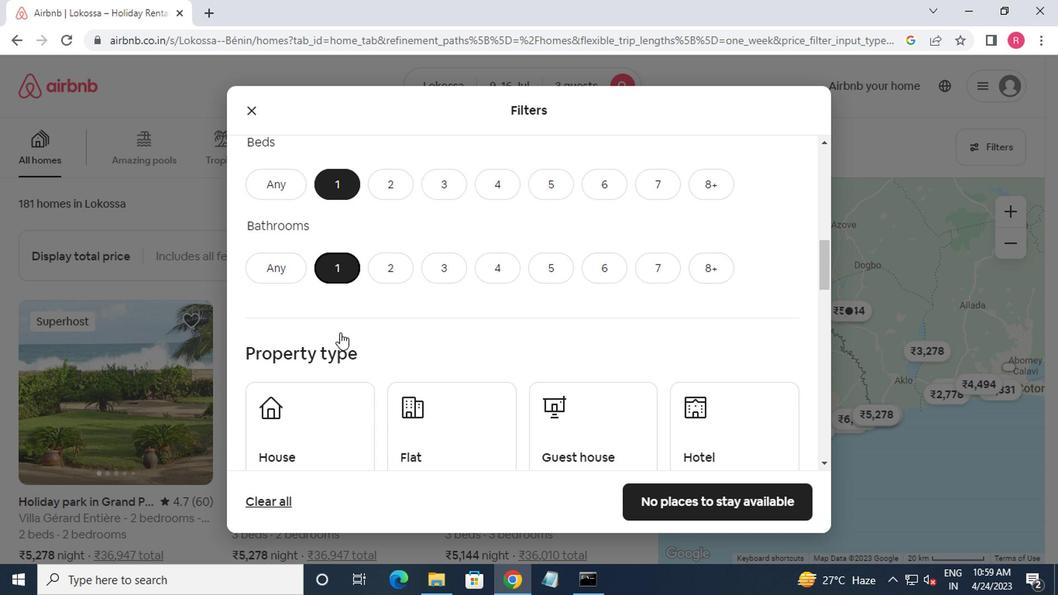 
Action: Mouse scrolled (338, 332) with delta (0, -1)
Screenshot: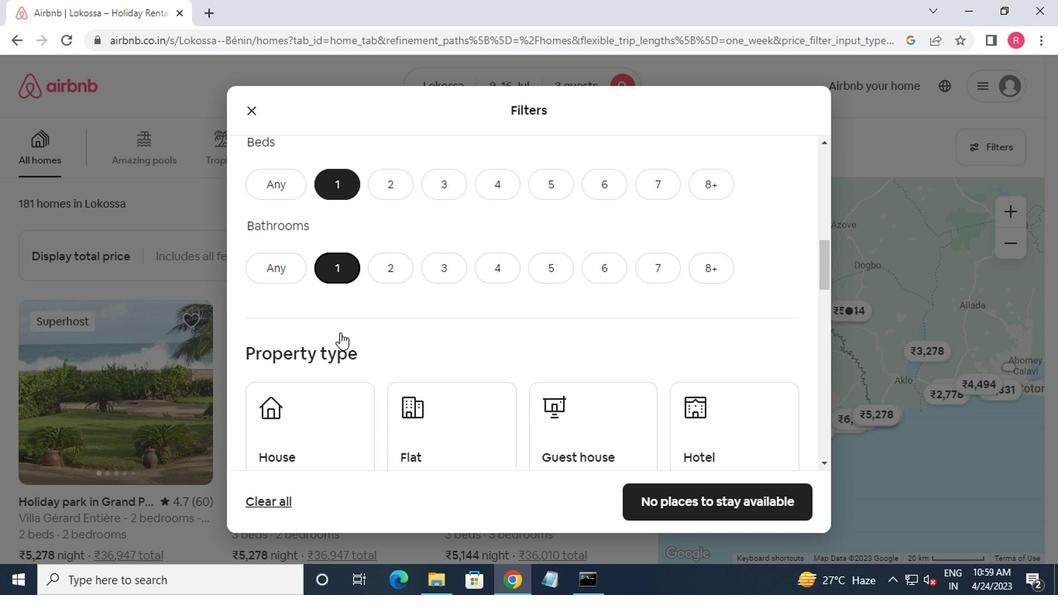 
Action: Mouse moved to (319, 311)
Screenshot: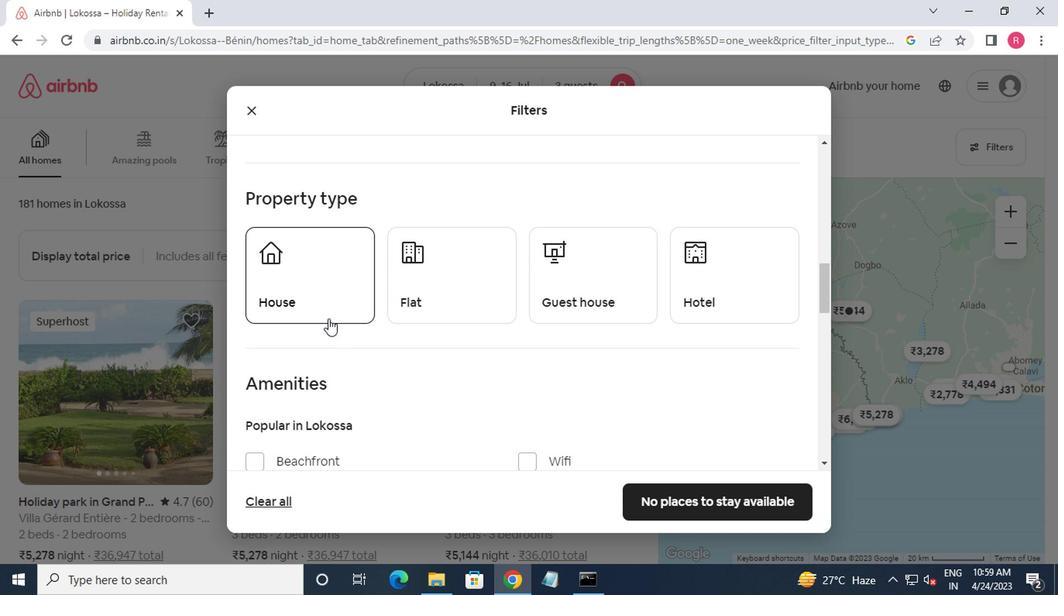 
Action: Mouse pressed left at (319, 311)
Screenshot: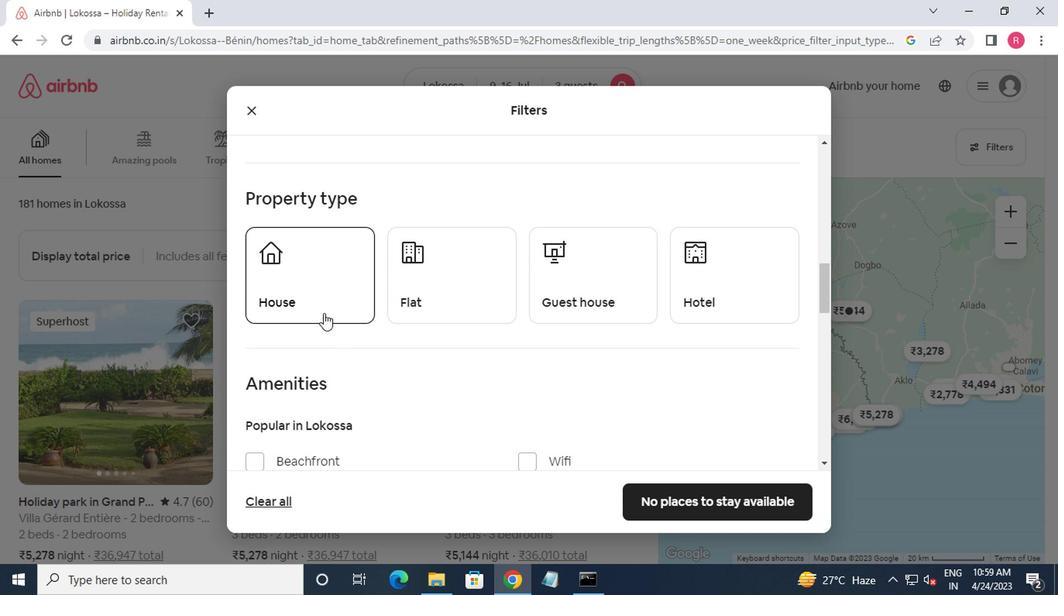 
Action: Mouse moved to (438, 315)
Screenshot: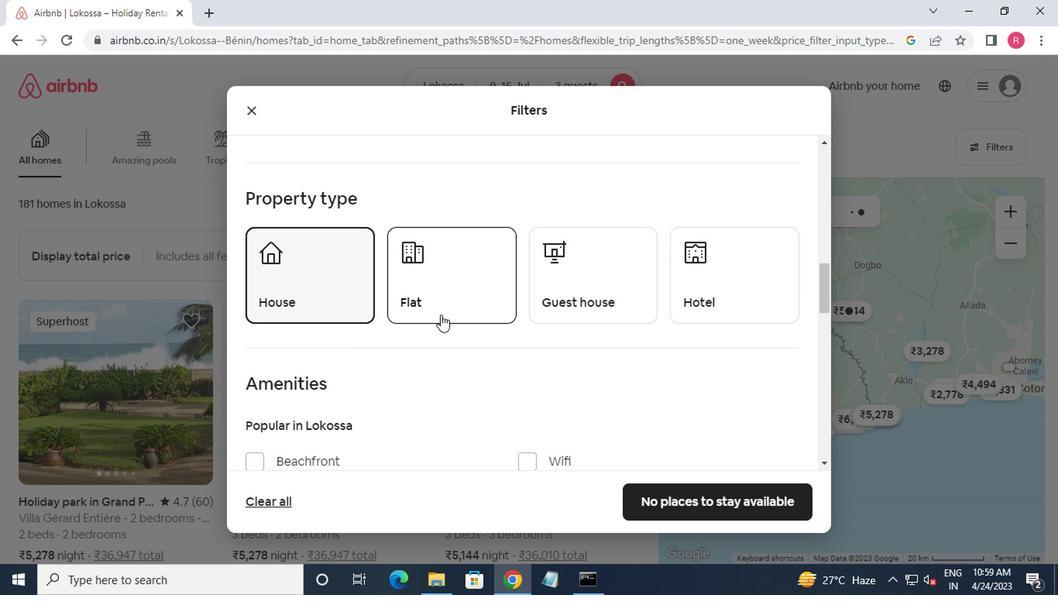 
Action: Mouse pressed left at (438, 315)
Screenshot: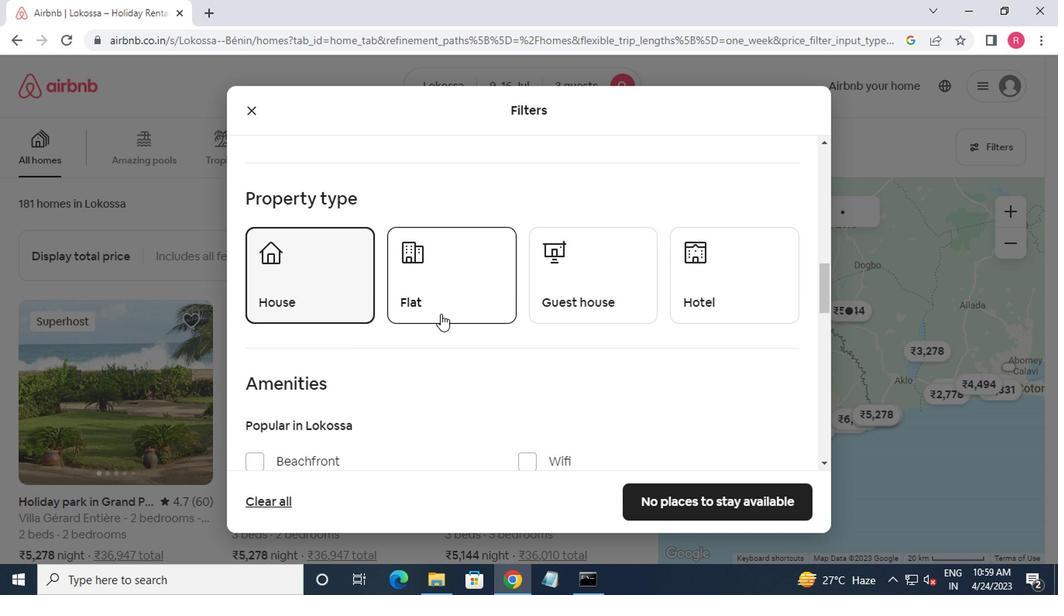 
Action: Mouse moved to (549, 307)
Screenshot: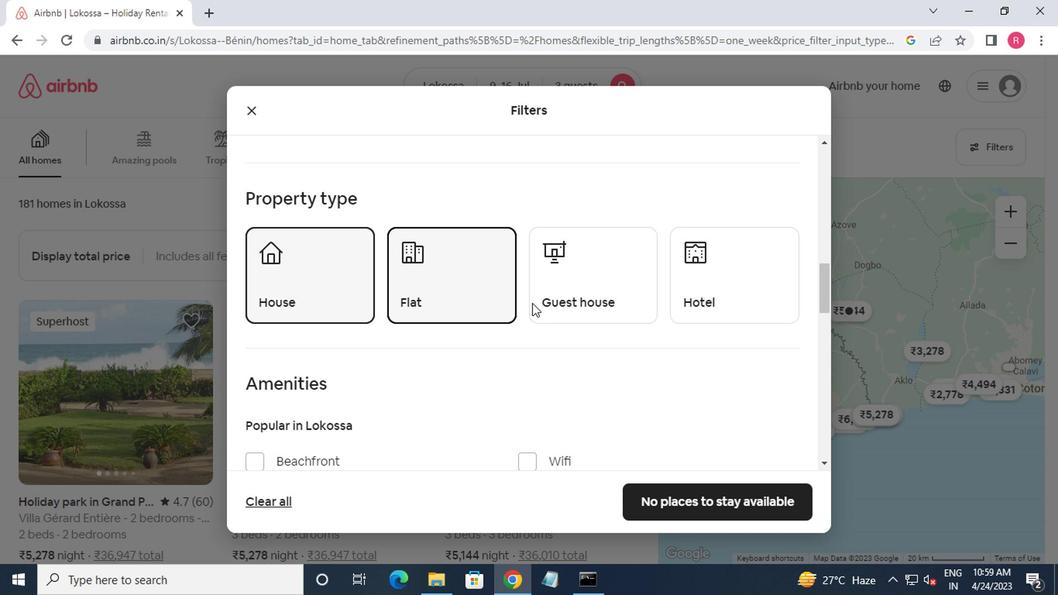 
Action: Mouse pressed left at (549, 307)
Screenshot: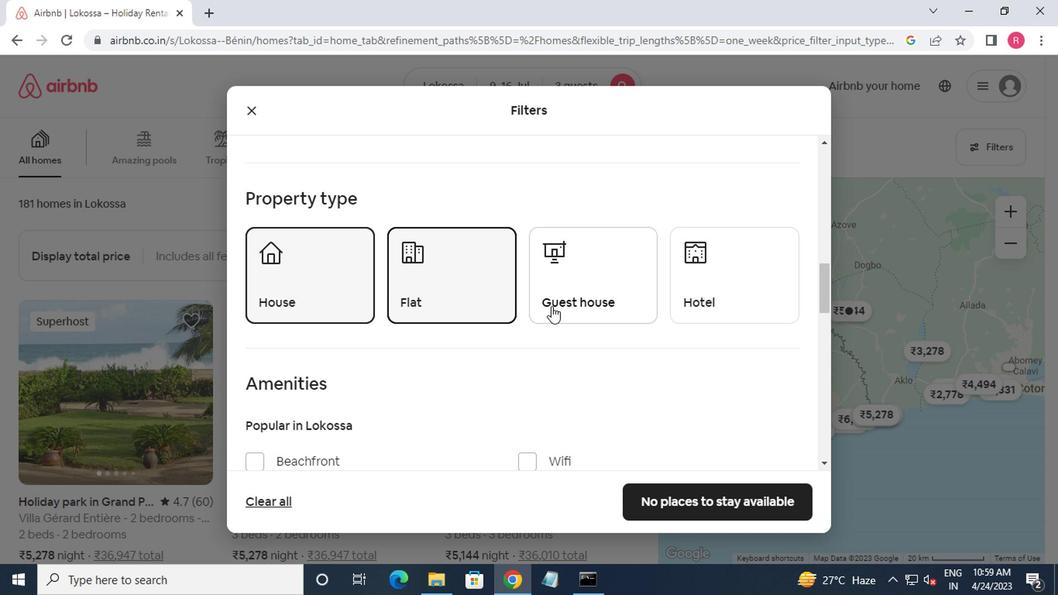 
Action: Mouse moved to (718, 297)
Screenshot: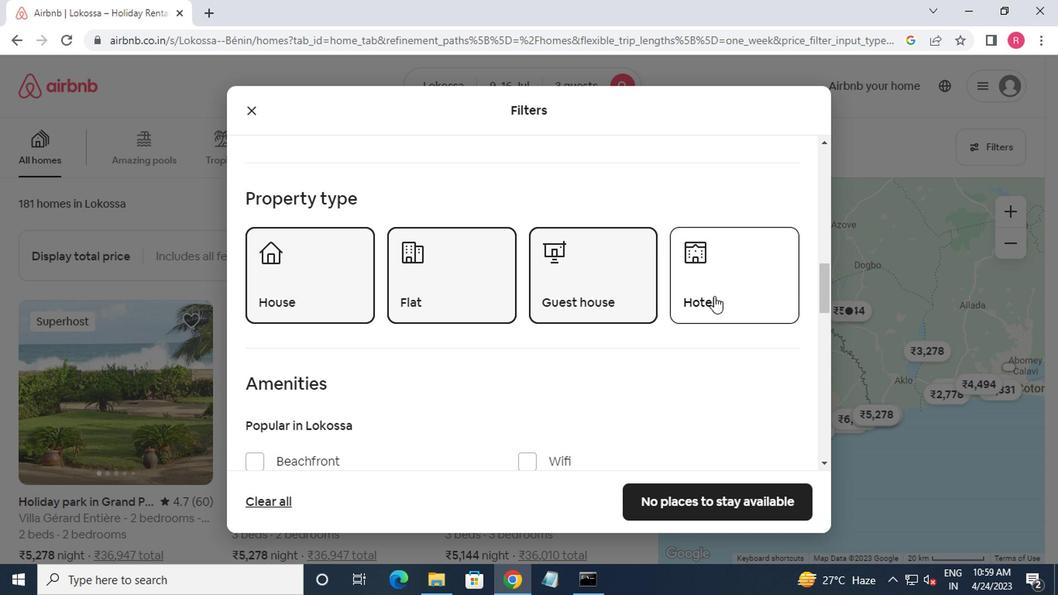 
Action: Mouse pressed left at (718, 297)
Screenshot: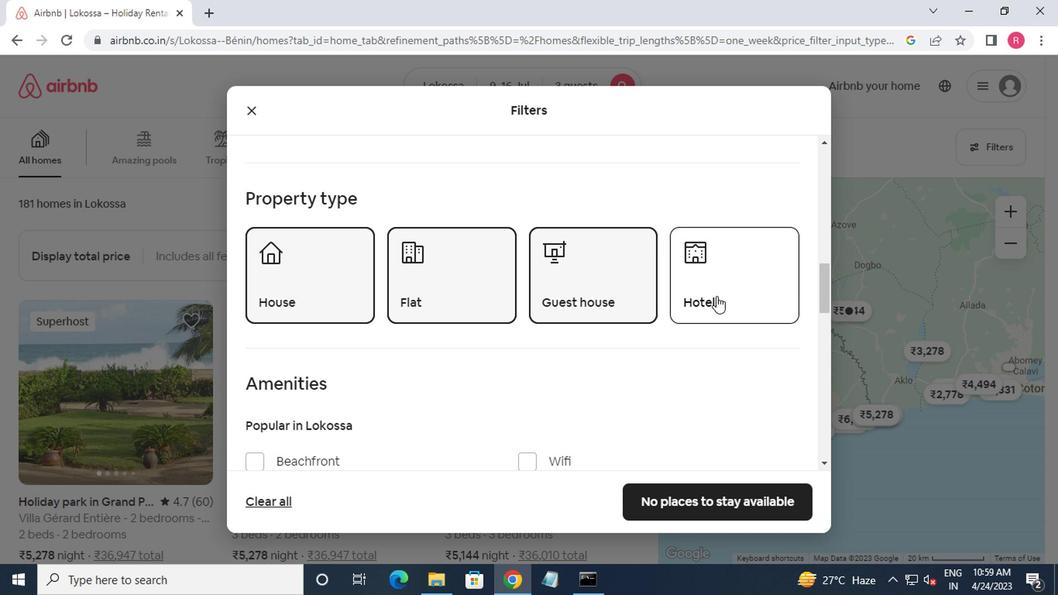 
Action: Mouse moved to (708, 304)
Screenshot: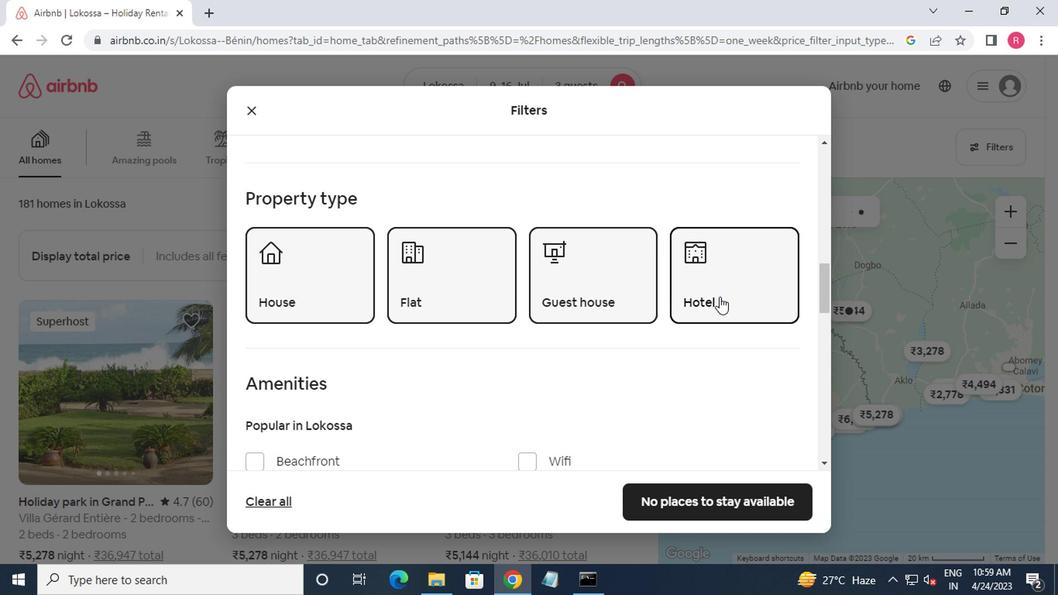 
Action: Mouse scrolled (708, 304) with delta (0, 0)
Screenshot: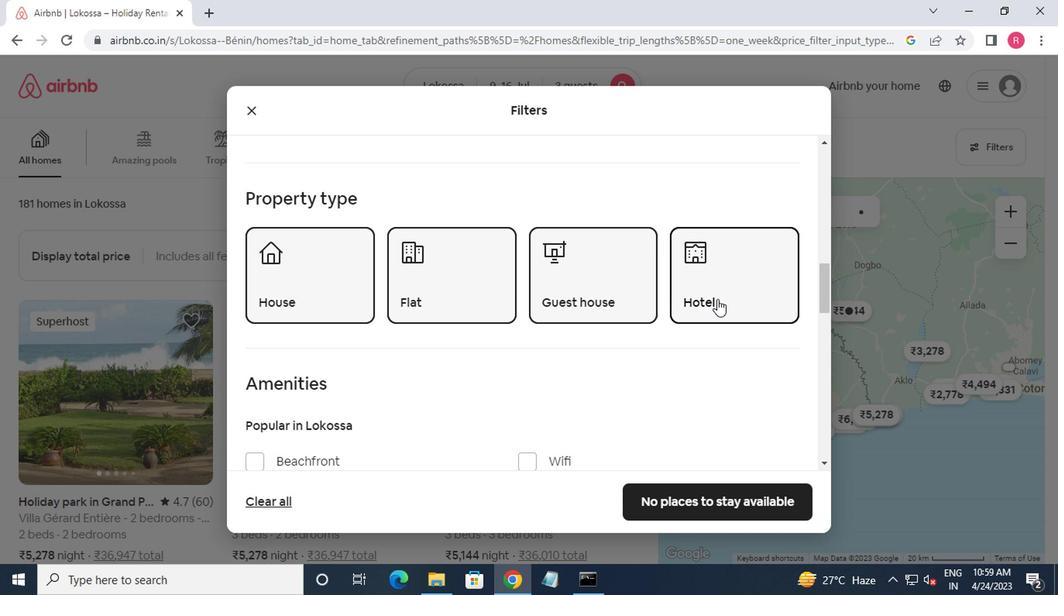 
Action: Mouse moved to (707, 305)
Screenshot: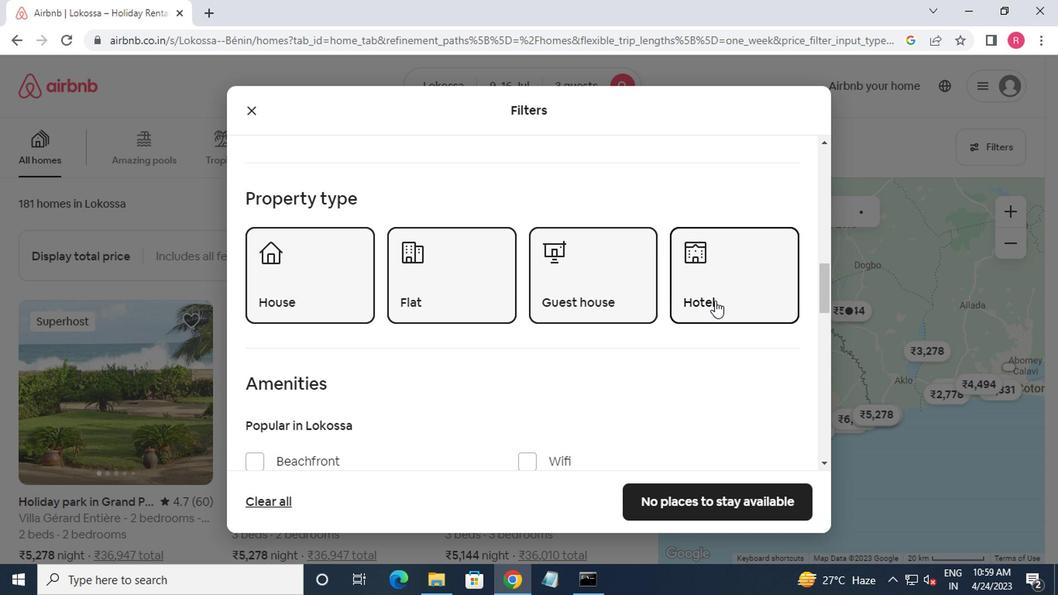 
Action: Mouse scrolled (707, 304) with delta (0, -1)
Screenshot: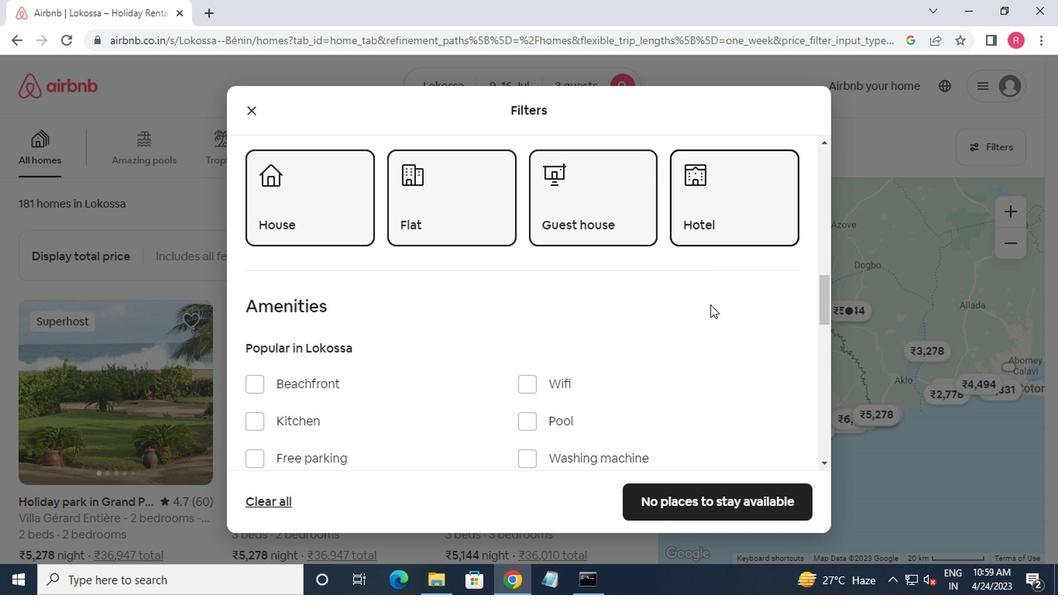 
Action: Mouse scrolled (707, 304) with delta (0, -1)
Screenshot: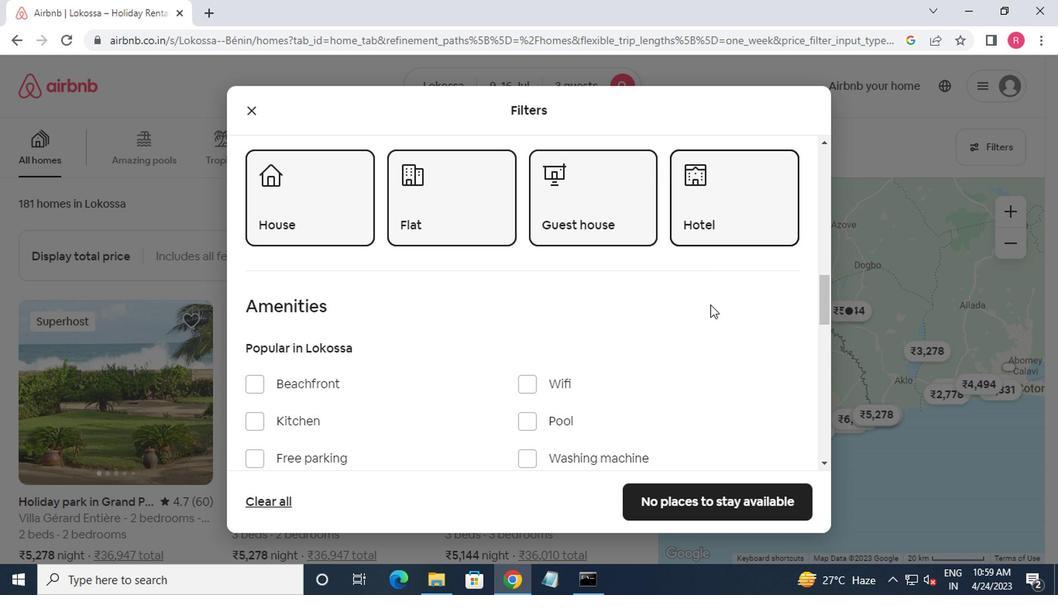 
Action: Mouse moved to (674, 320)
Screenshot: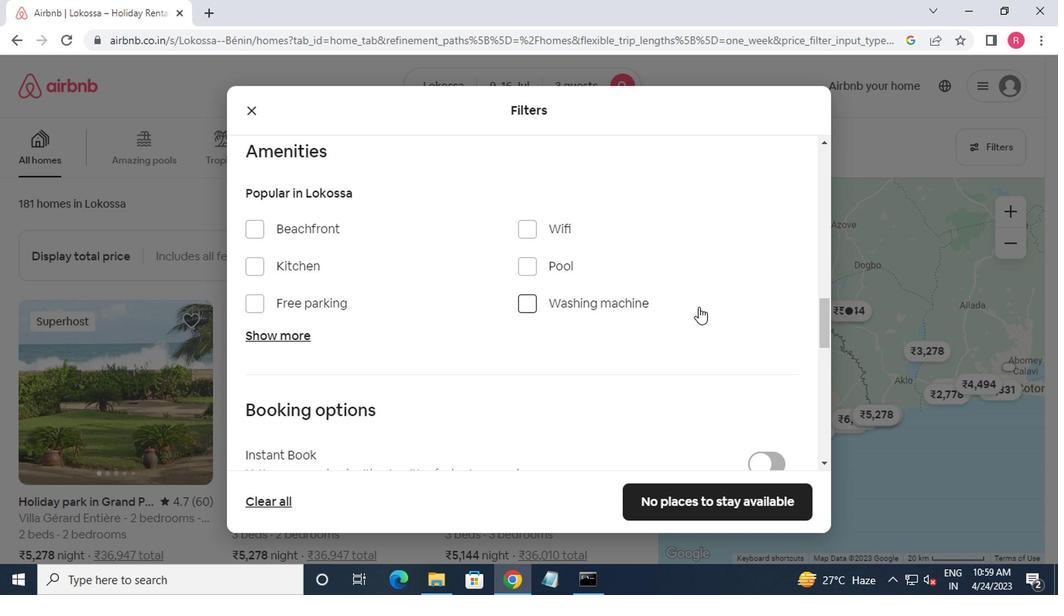 
Action: Mouse scrolled (674, 319) with delta (0, -1)
Screenshot: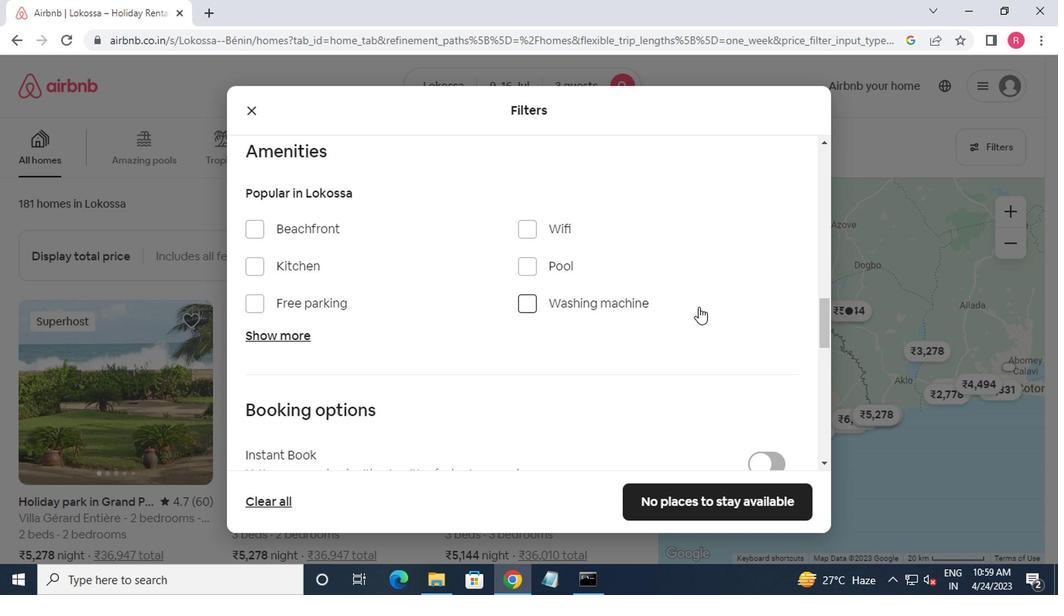 
Action: Mouse moved to (674, 320)
Screenshot: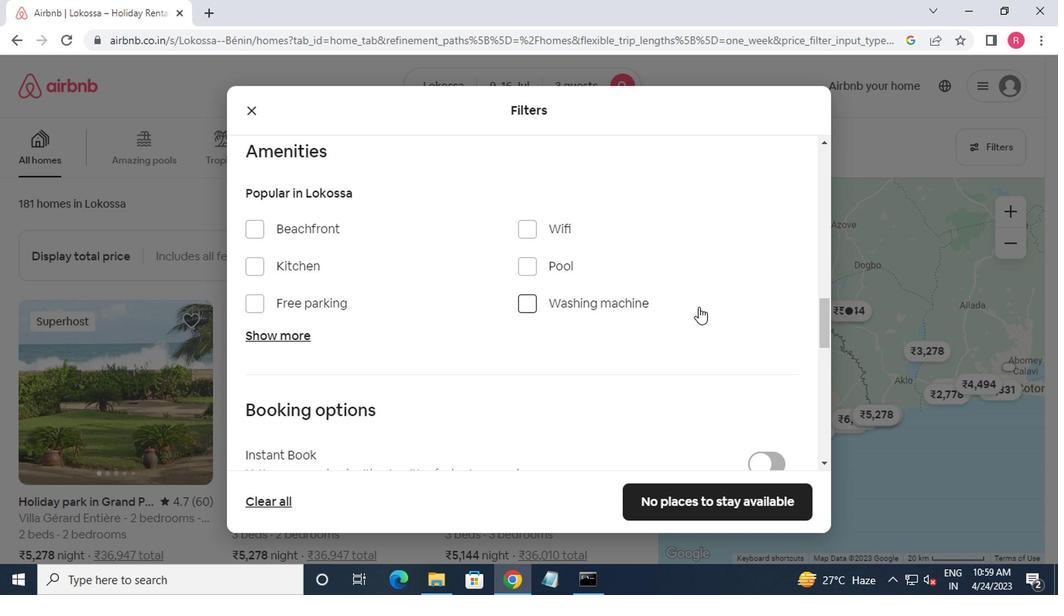 
Action: Mouse scrolled (674, 319) with delta (0, -1)
Screenshot: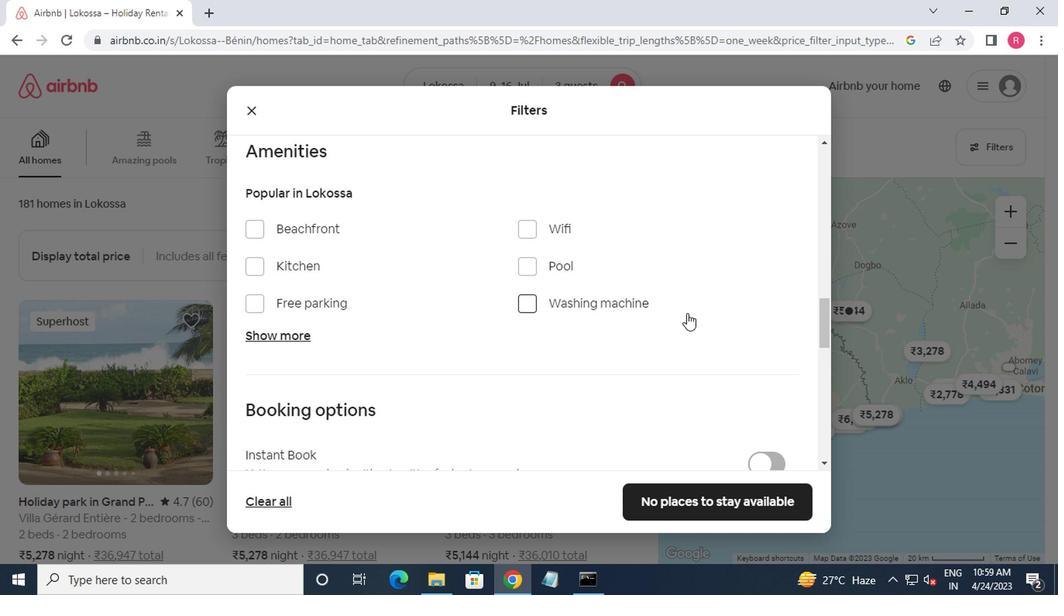 
Action: Mouse scrolled (674, 319) with delta (0, -1)
Screenshot: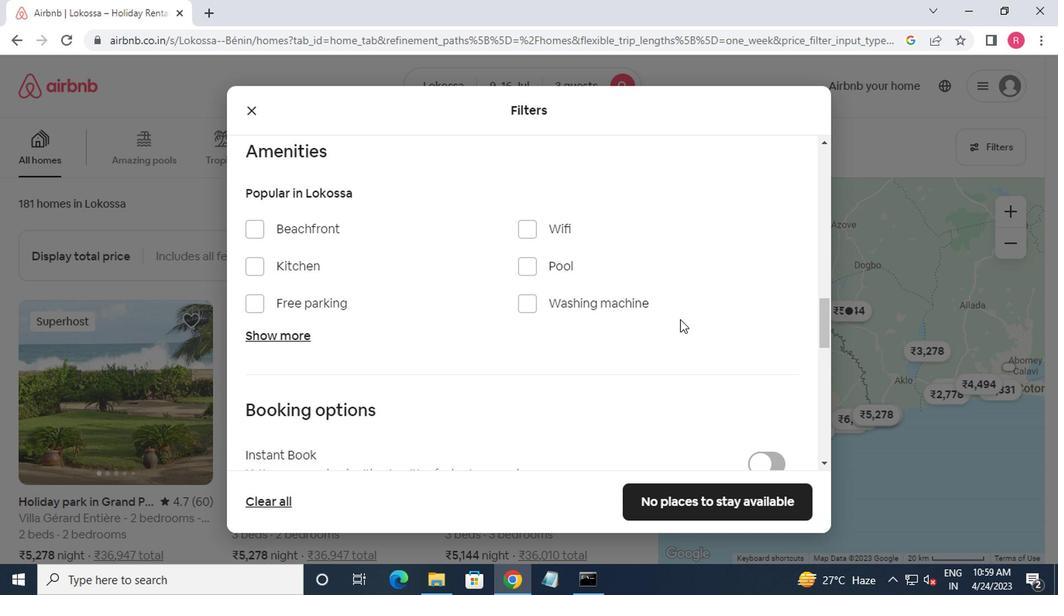 
Action: Mouse moved to (674, 321)
Screenshot: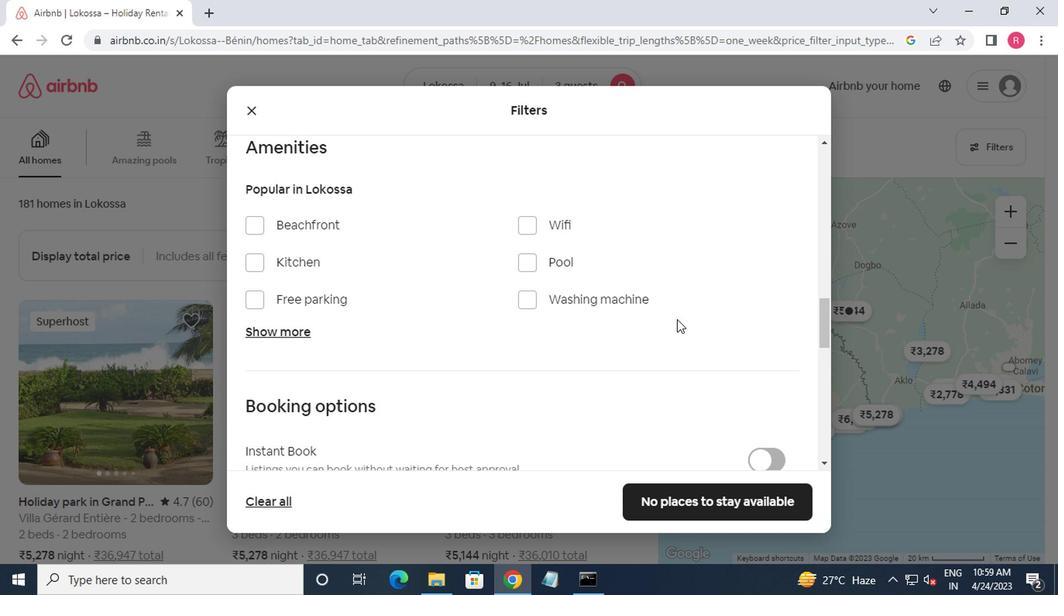
Action: Mouse scrolled (674, 321) with delta (0, 0)
Screenshot: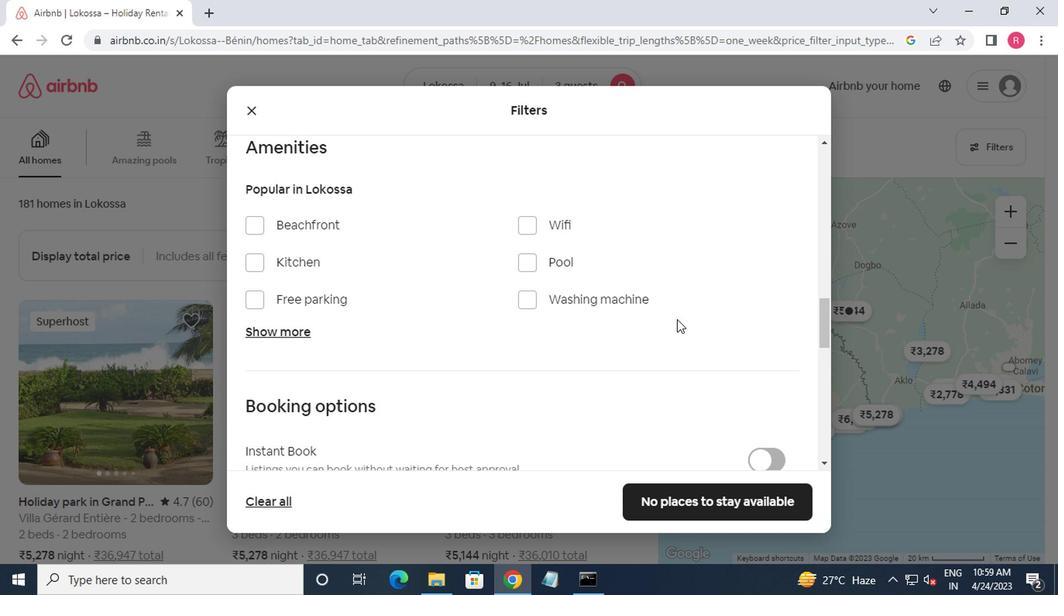 
Action: Mouse moved to (747, 207)
Screenshot: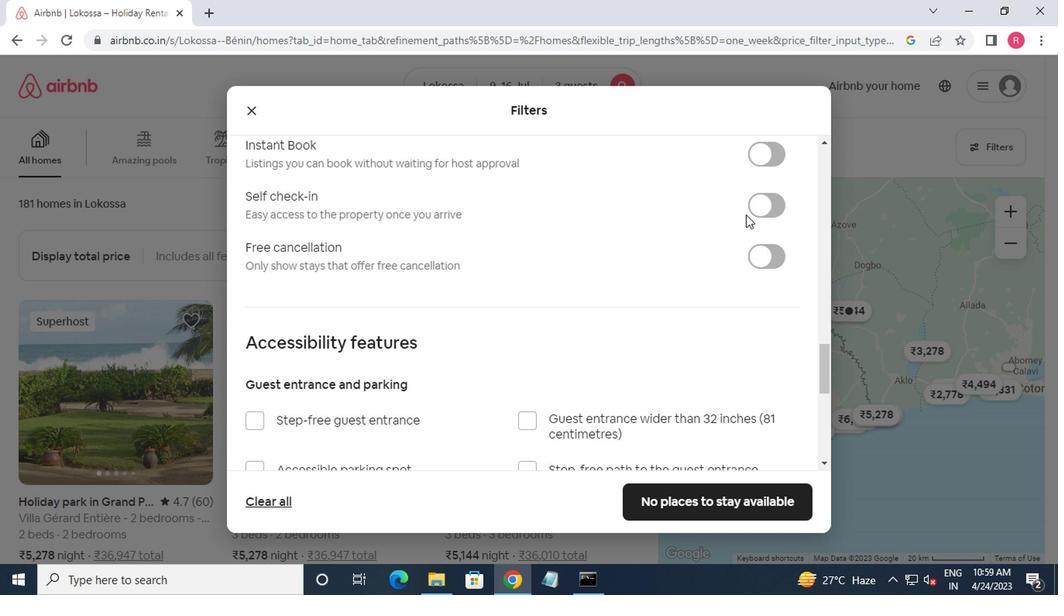 
Action: Mouse pressed left at (747, 207)
Screenshot: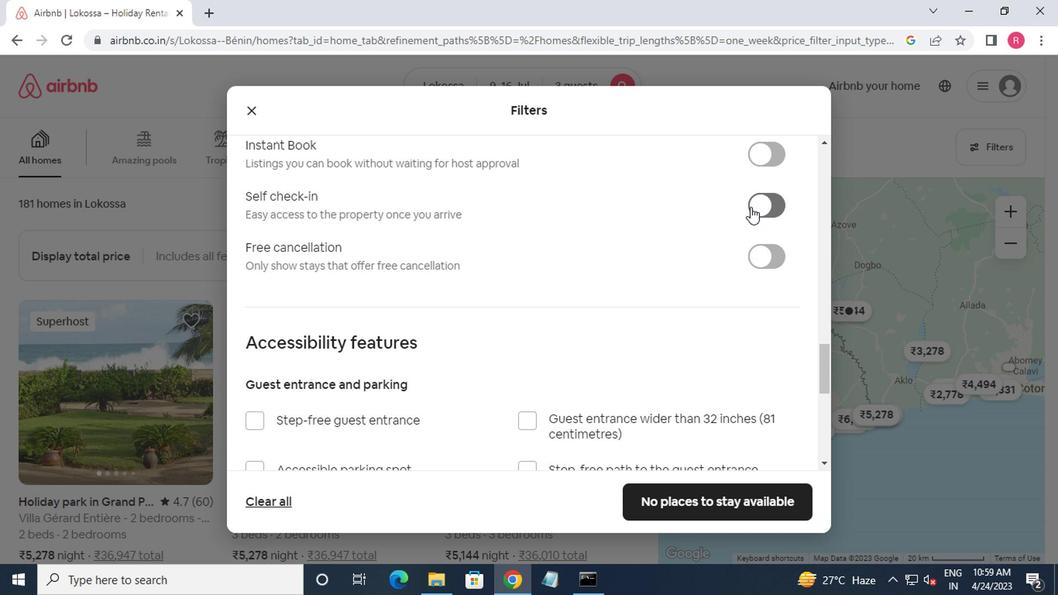 
Action: Mouse moved to (540, 293)
Screenshot: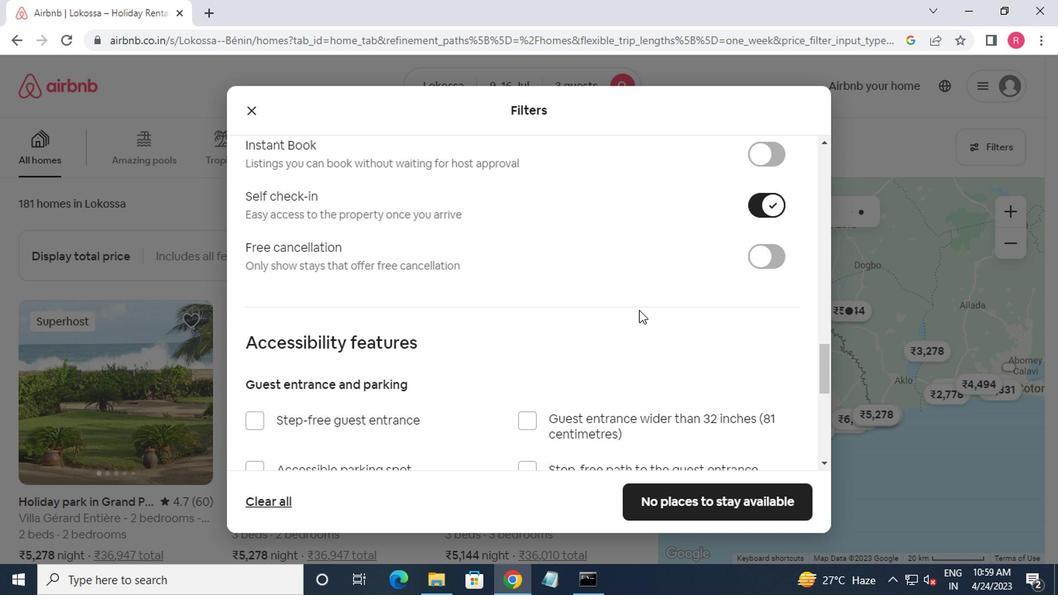 
Action: Mouse scrolled (540, 293) with delta (0, 0)
Screenshot: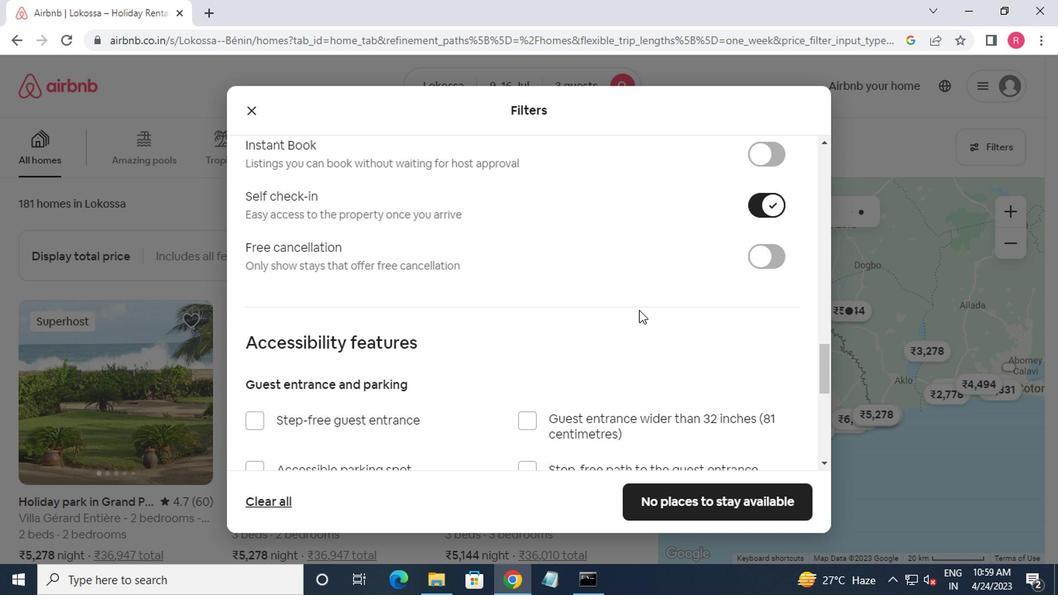 
Action: Mouse moved to (536, 293)
Screenshot: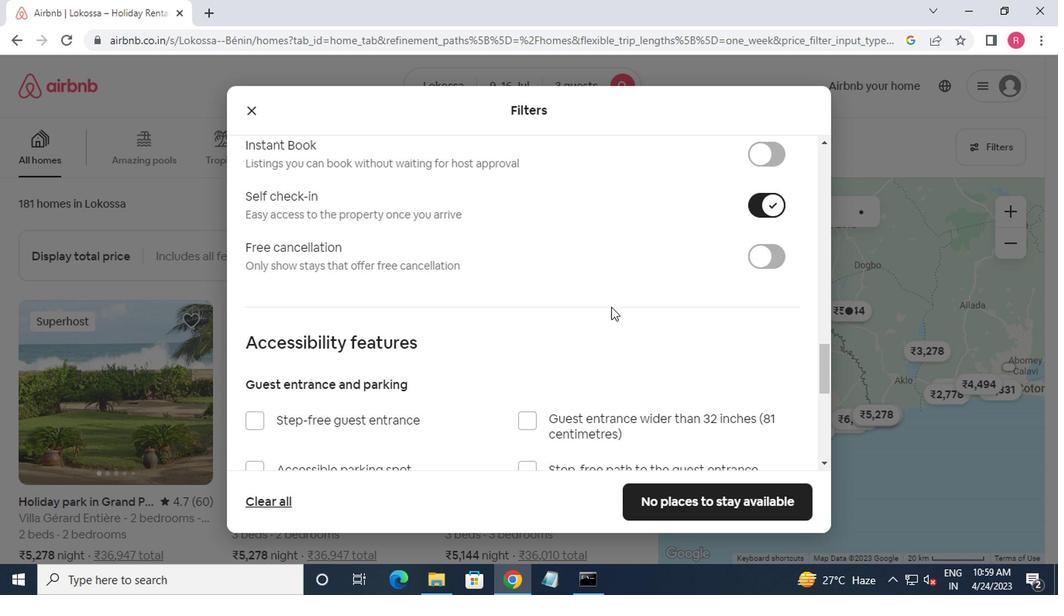 
Action: Mouse scrolled (536, 292) with delta (0, -1)
Screenshot: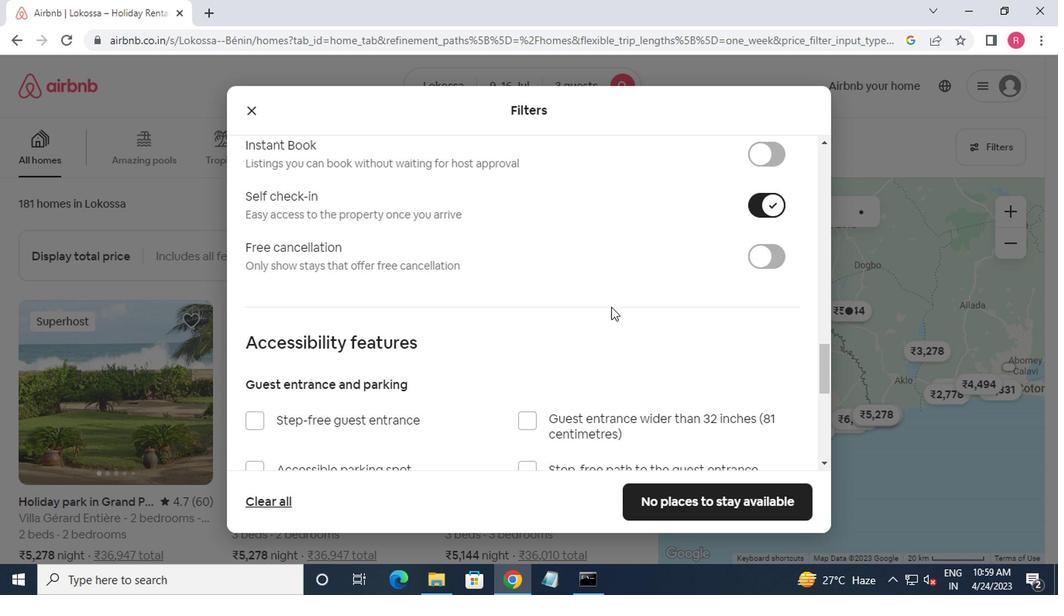 
Action: Mouse scrolled (536, 292) with delta (0, -1)
Screenshot: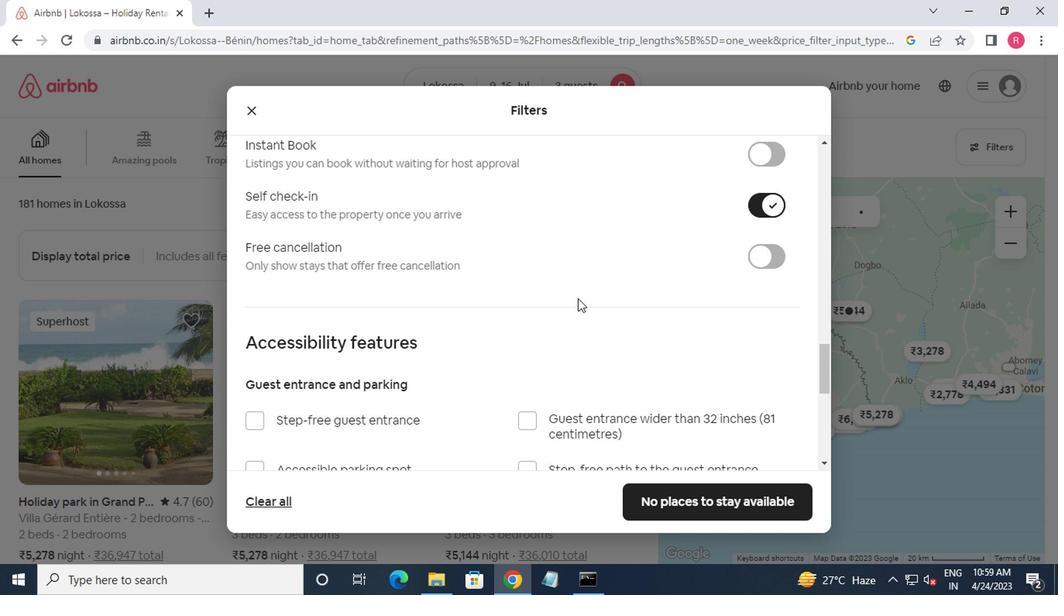 
Action: Mouse moved to (535, 293)
Screenshot: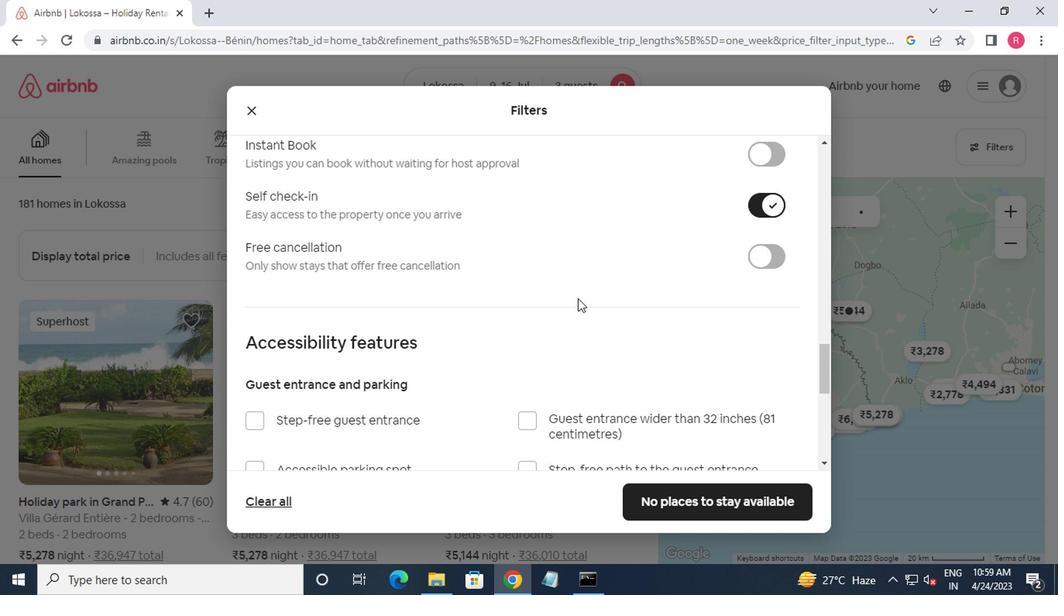 
Action: Mouse scrolled (535, 292) with delta (0, -1)
Screenshot: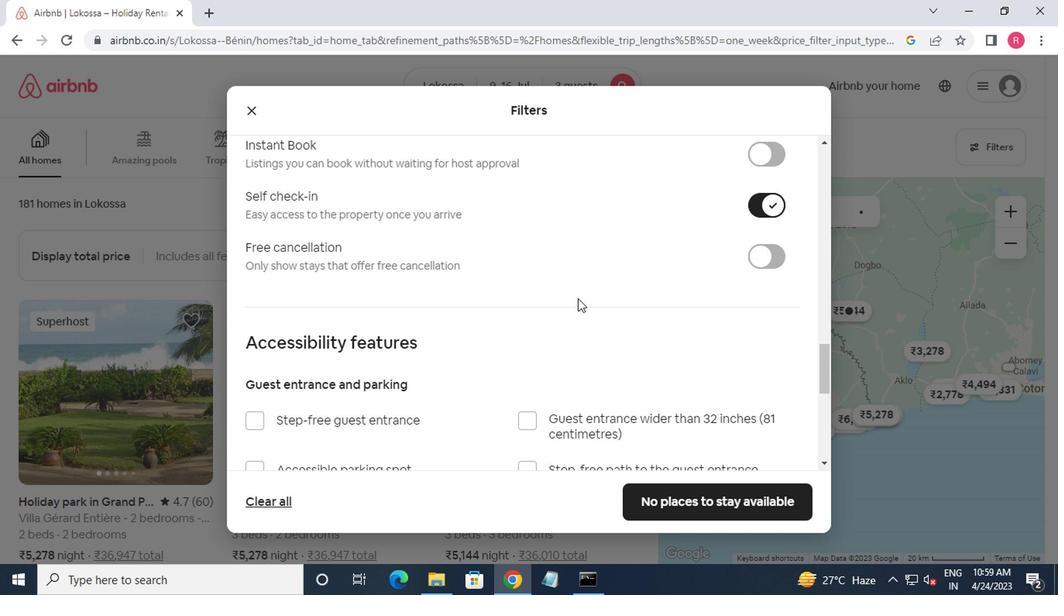 
Action: Mouse moved to (528, 293)
Screenshot: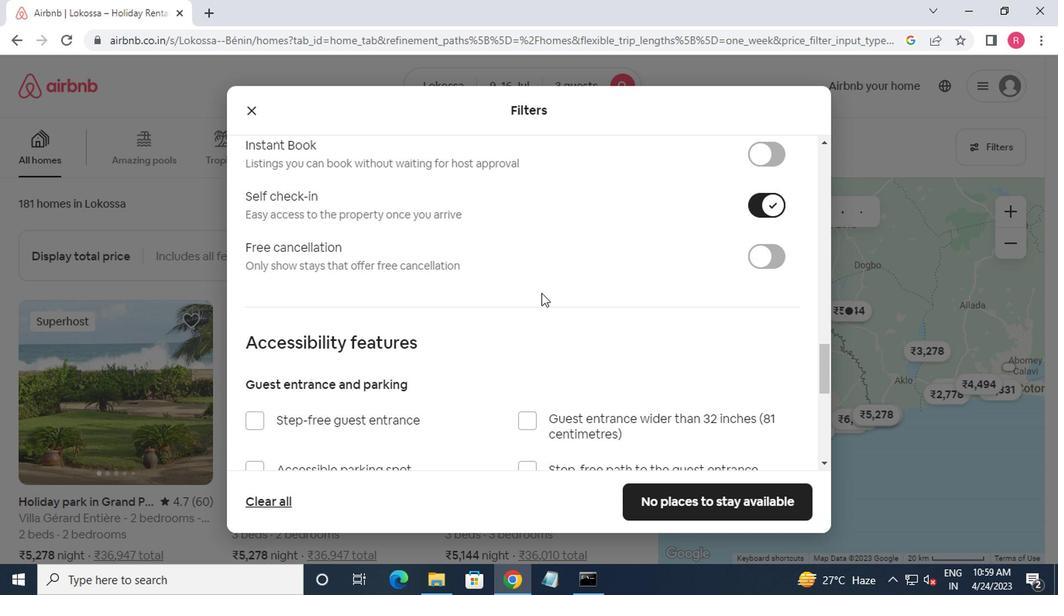
Action: Mouse scrolled (528, 292) with delta (0, -1)
Screenshot: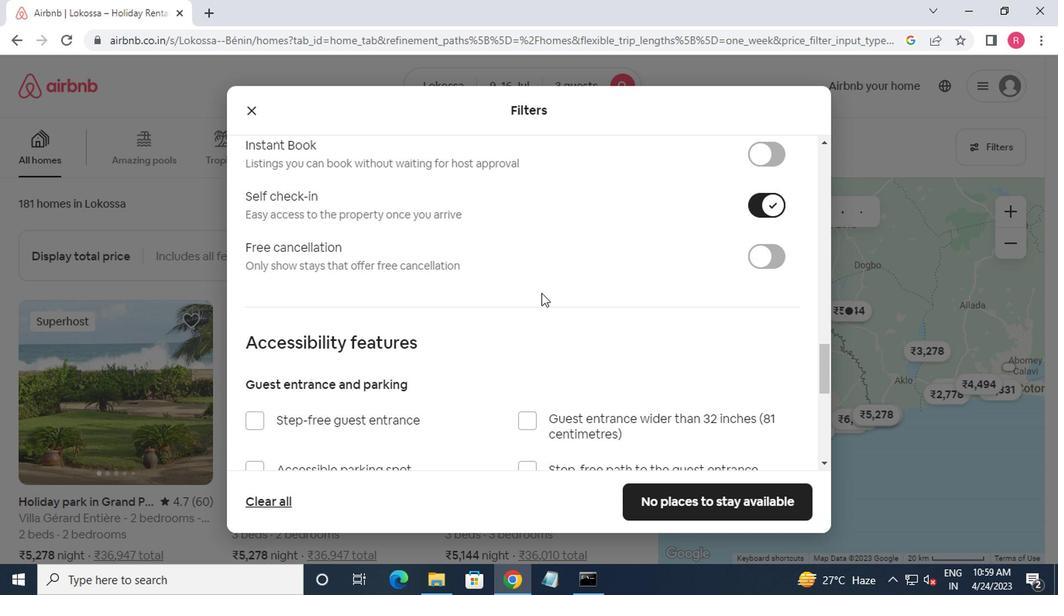 
Action: Mouse moved to (516, 298)
Screenshot: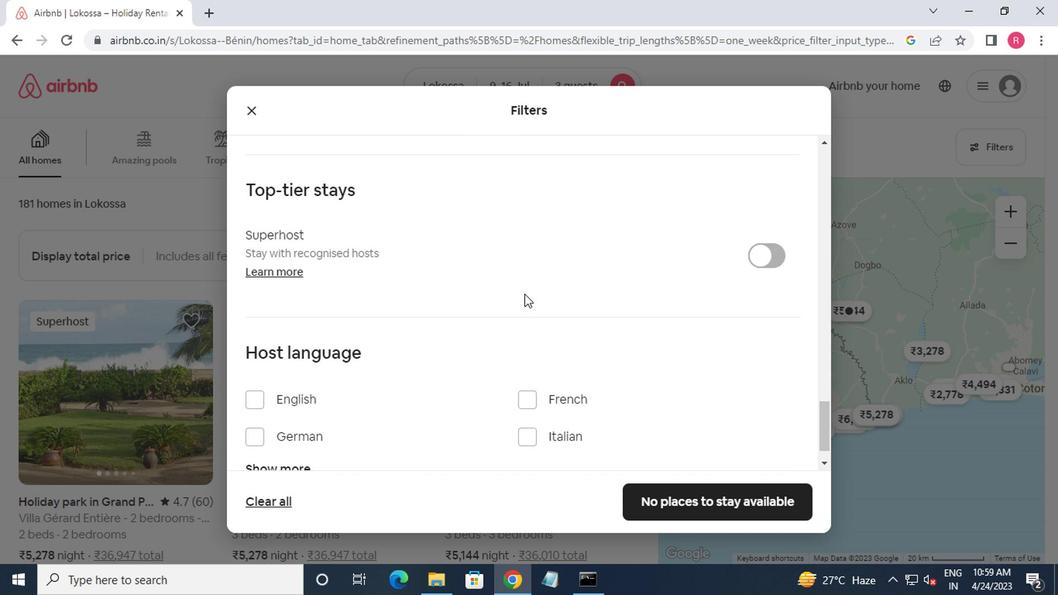 
Action: Mouse scrolled (516, 297) with delta (0, -1)
Screenshot: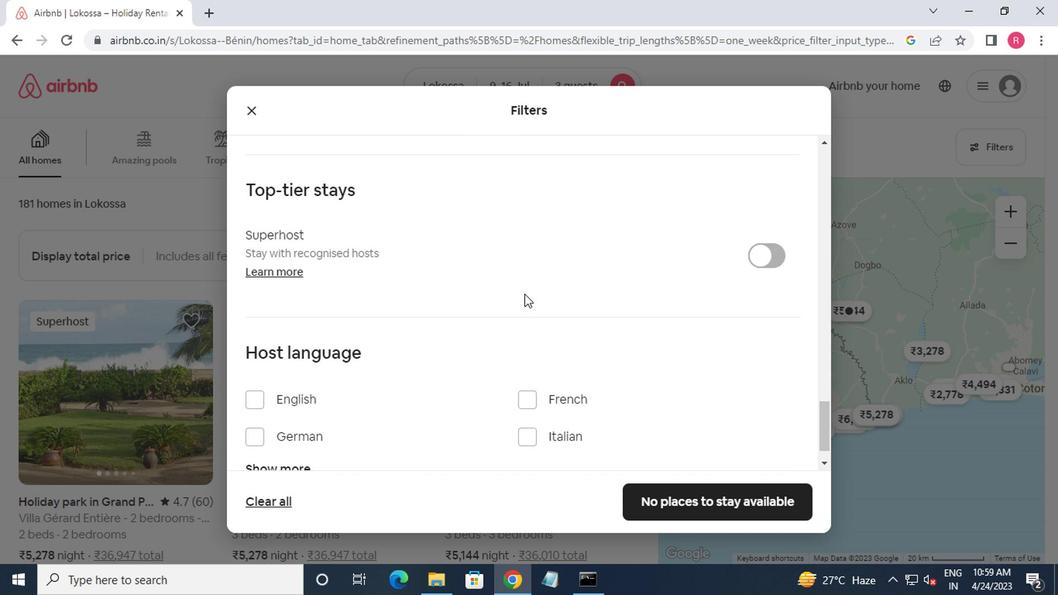 
Action: Mouse moved to (513, 300)
Screenshot: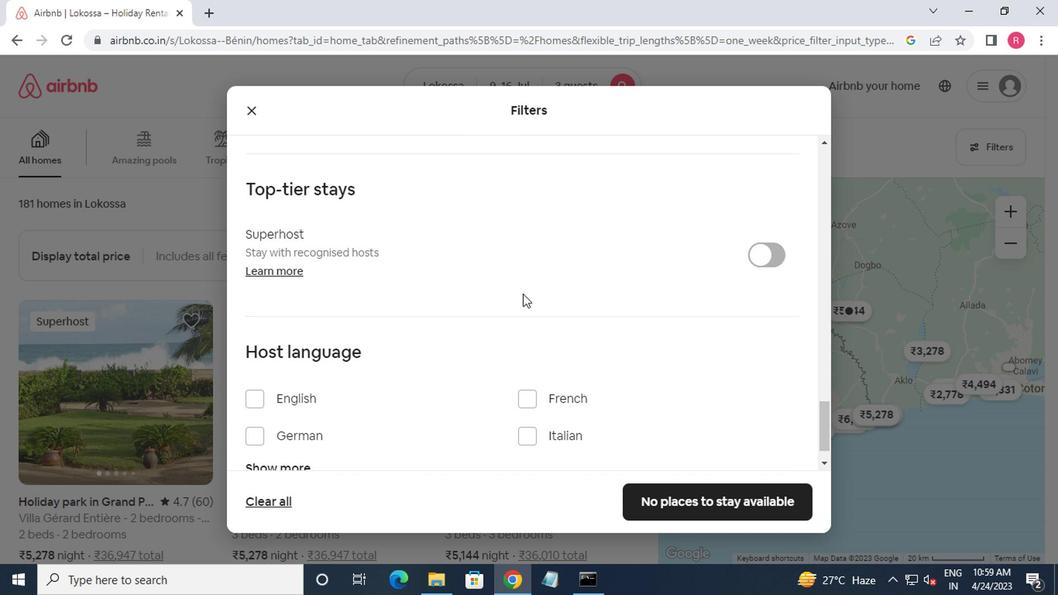 
Action: Mouse scrolled (513, 299) with delta (0, -1)
Screenshot: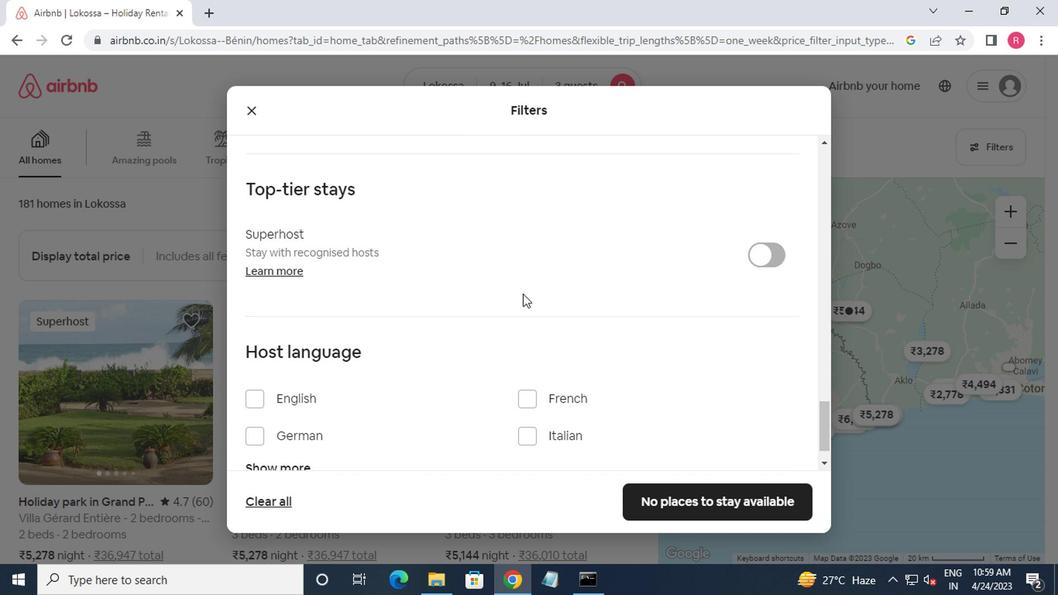 
Action: Mouse moved to (512, 301)
Screenshot: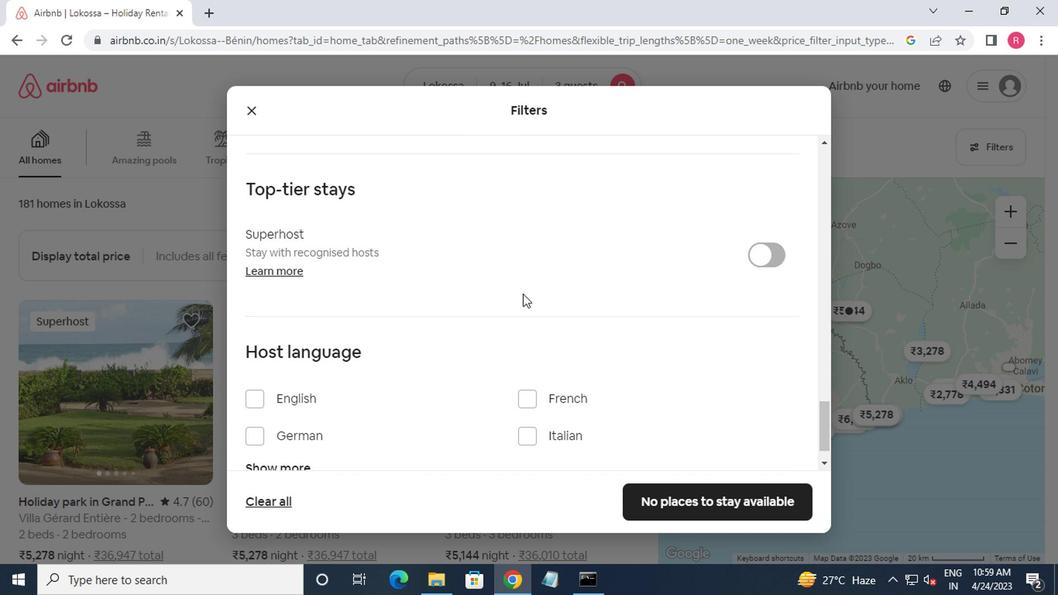 
Action: Mouse scrolled (512, 300) with delta (0, 0)
Screenshot: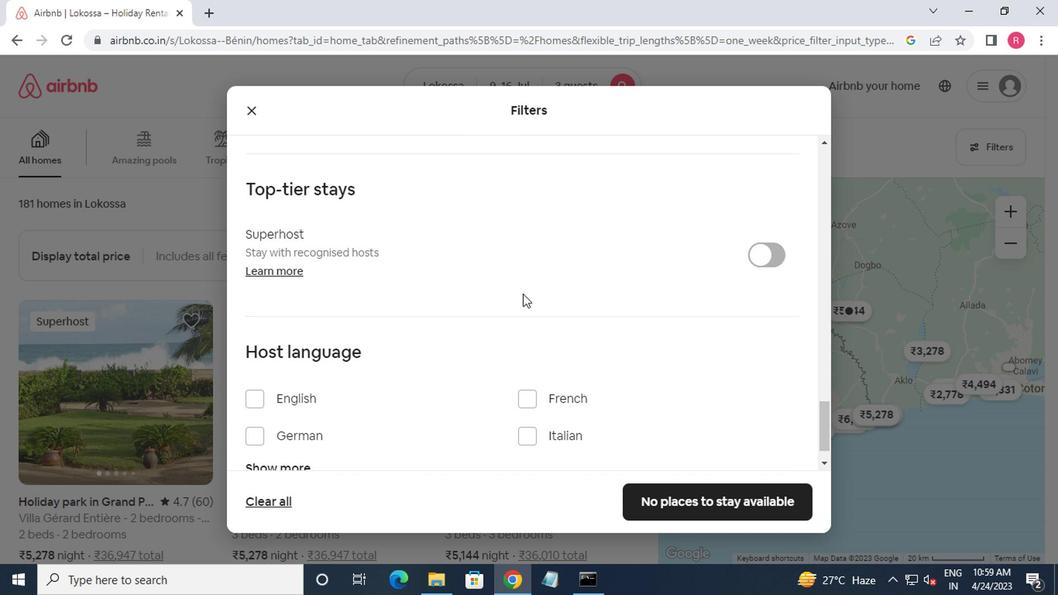 
Action: Mouse moved to (511, 301)
Screenshot: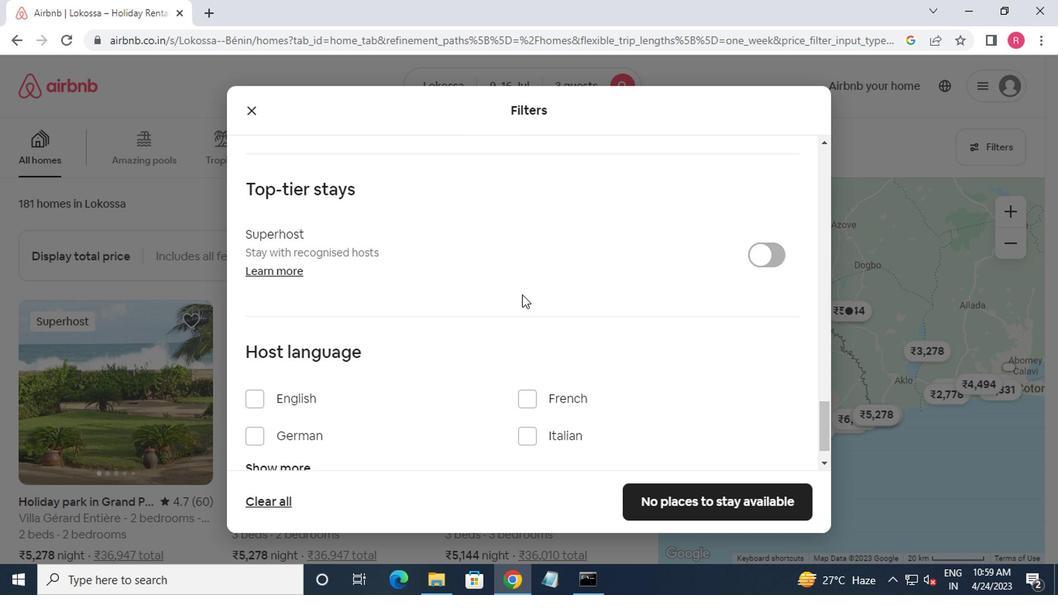 
Action: Mouse scrolled (511, 300) with delta (0, 0)
Screenshot: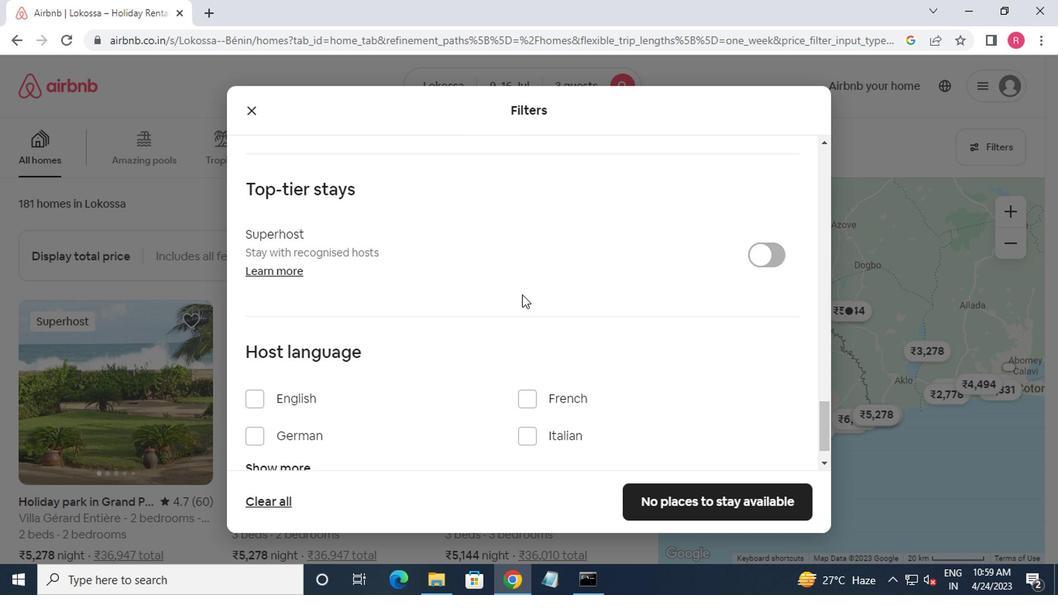 
Action: Mouse moved to (271, 363)
Screenshot: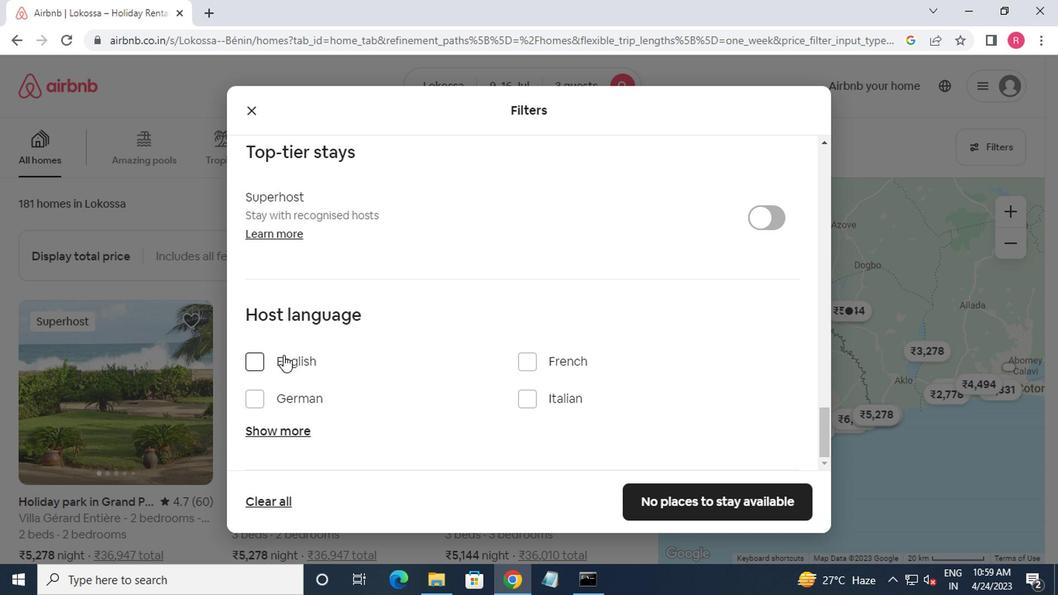 
Action: Mouse pressed left at (271, 363)
Screenshot: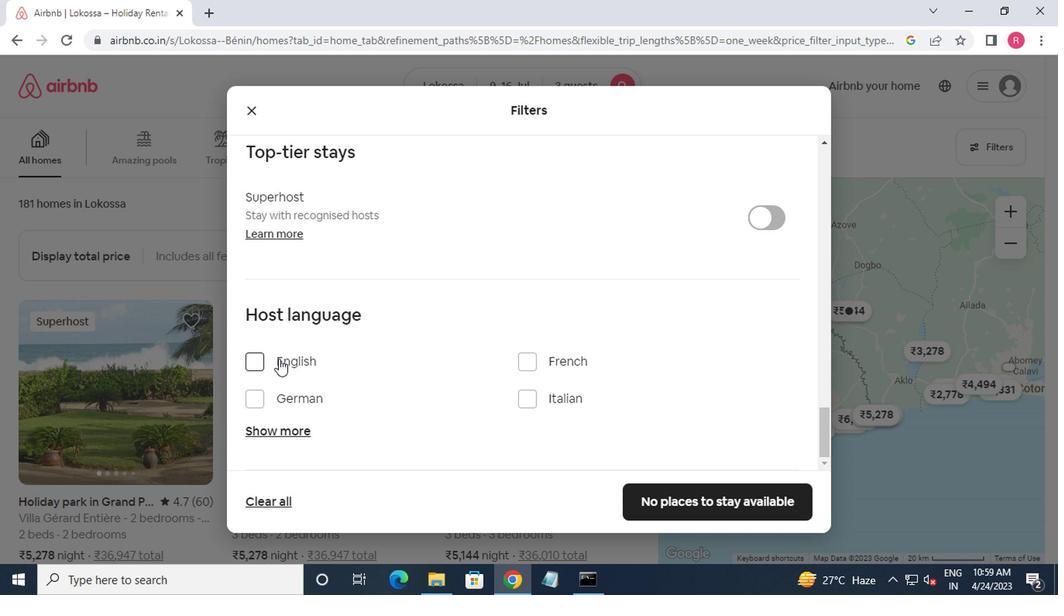 
Action: Mouse moved to (692, 494)
Screenshot: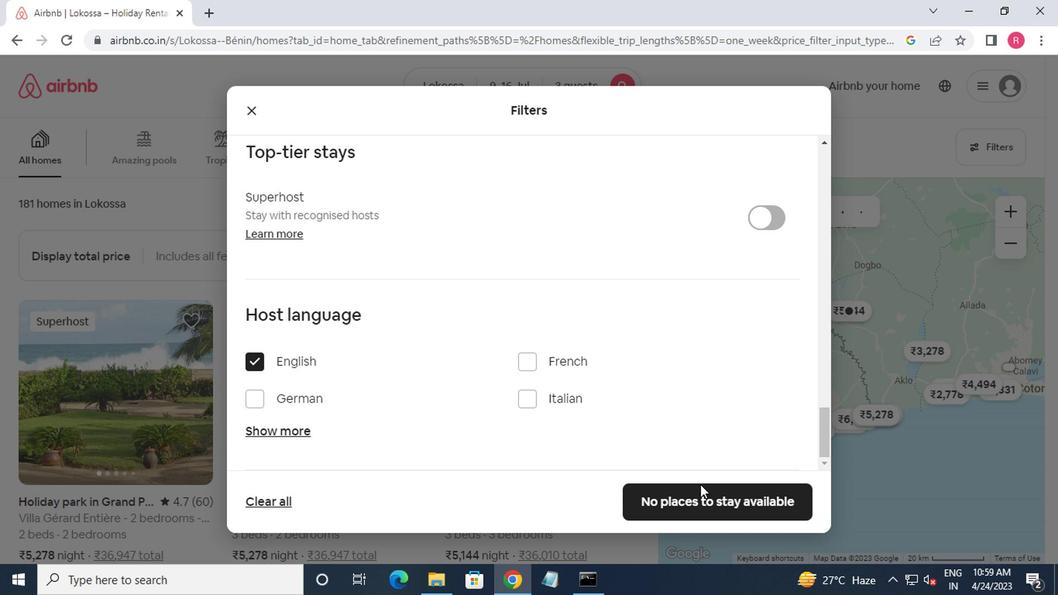 
Action: Mouse pressed left at (692, 494)
Screenshot: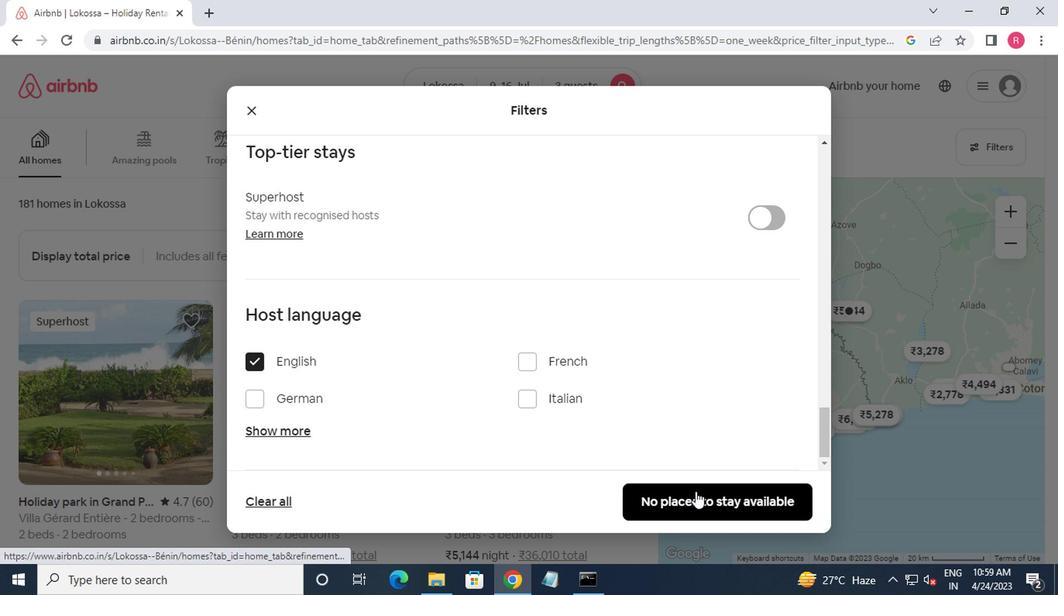 
Action: Mouse moved to (693, 494)
Screenshot: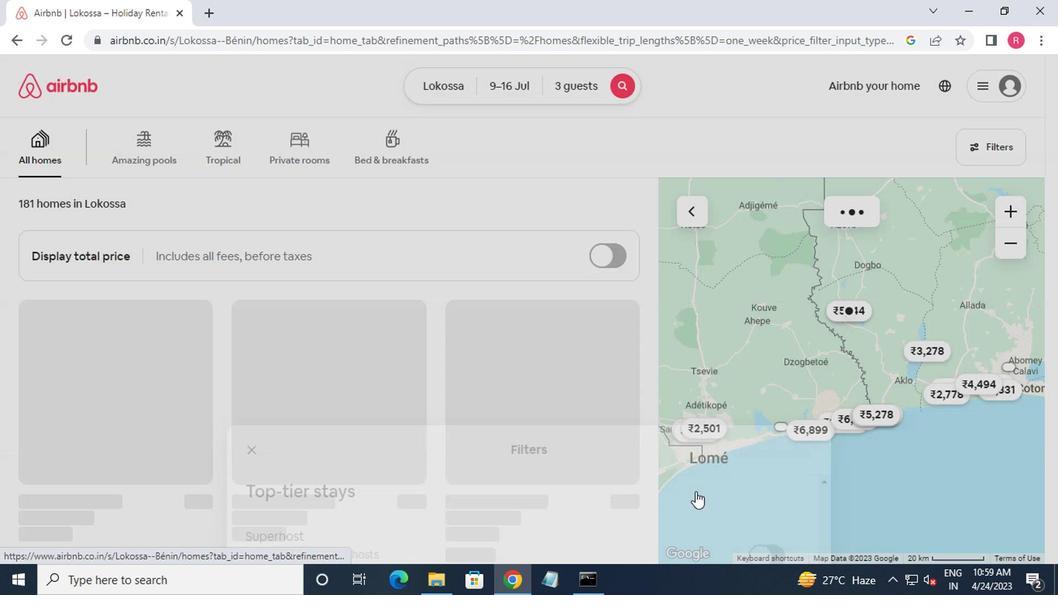 
